 Task: Arrange a 45-minute design consultation for UX/UI improvement.
Action: Mouse moved to (89, 129)
Screenshot: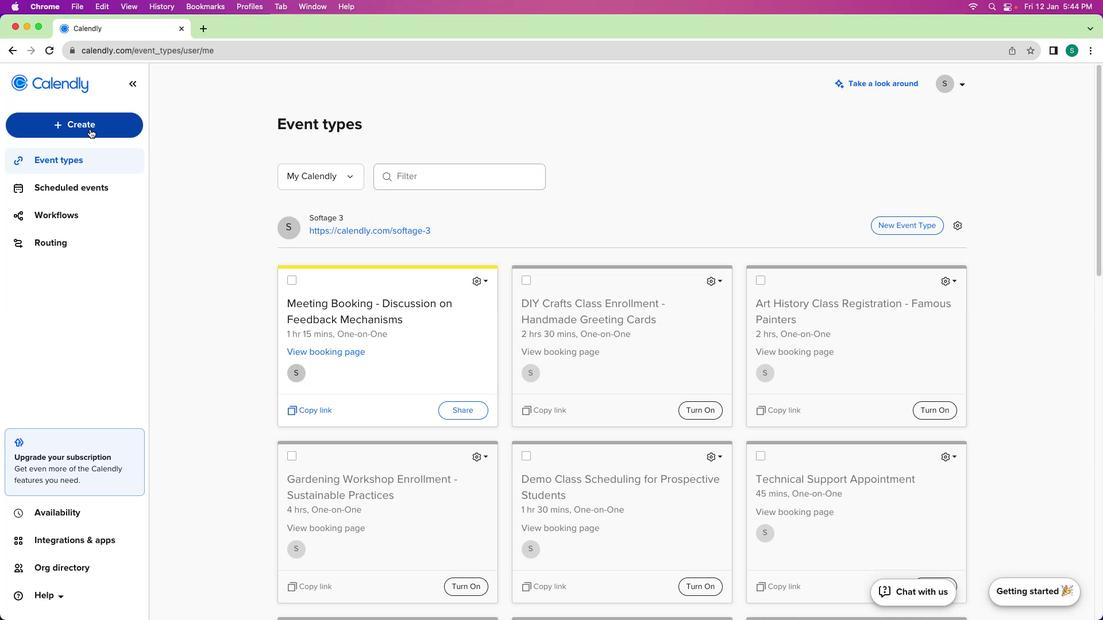 
Action: Mouse pressed left at (89, 129)
Screenshot: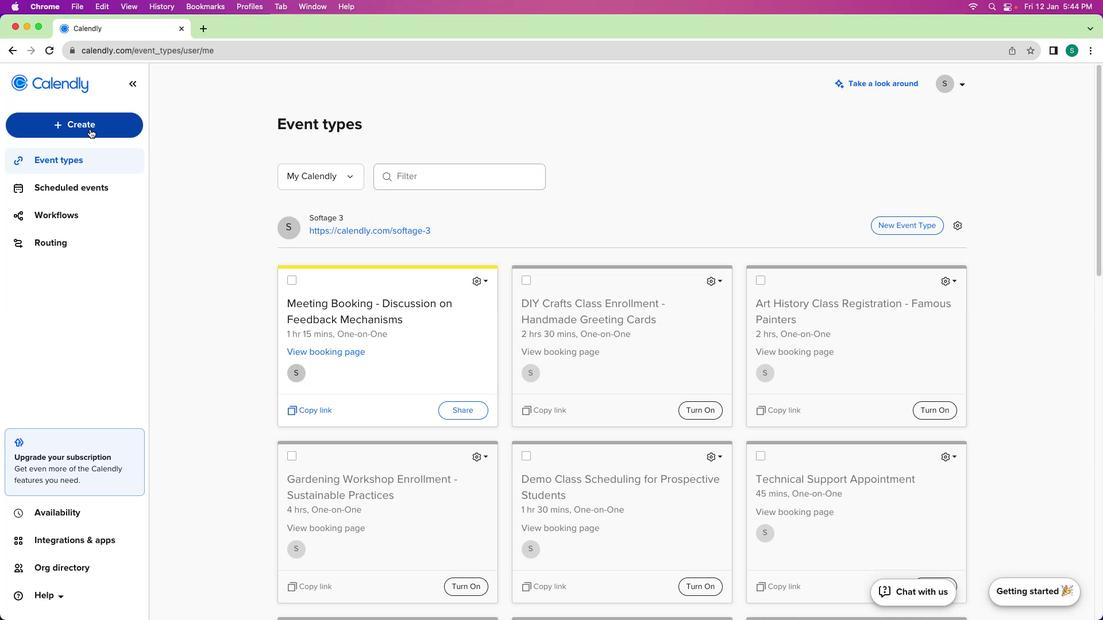 
Action: Mouse moved to (114, 164)
Screenshot: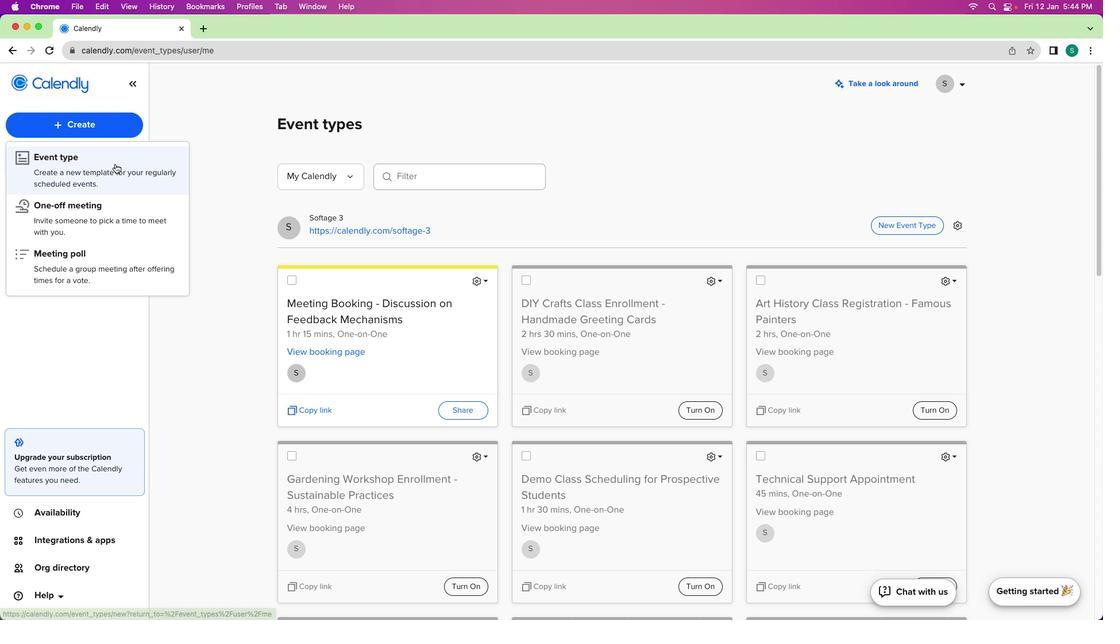 
Action: Mouse pressed left at (114, 164)
Screenshot: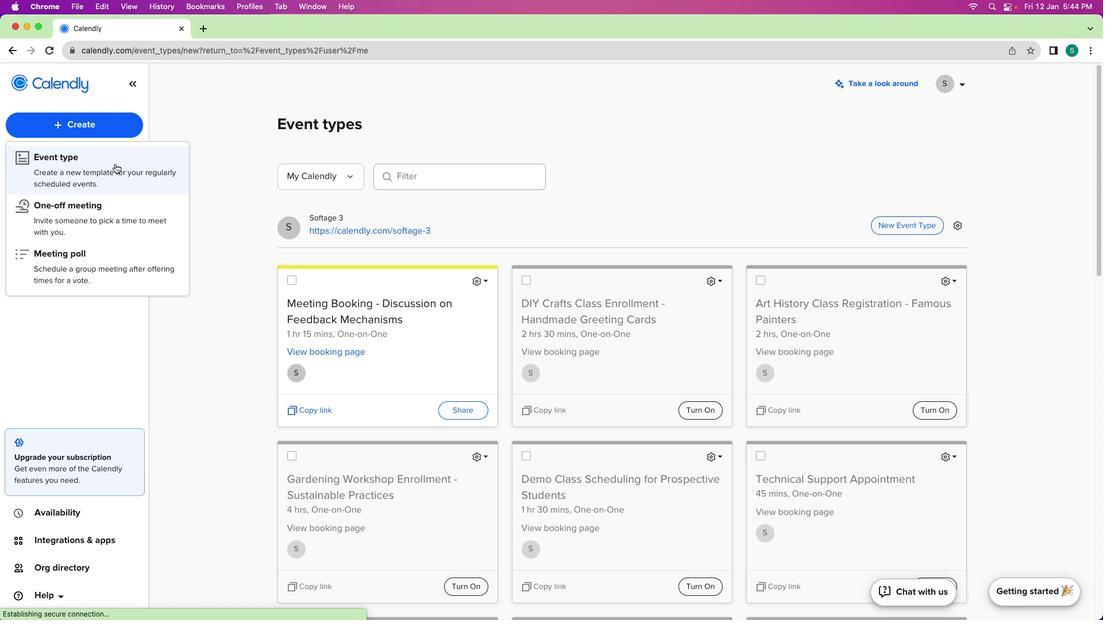 
Action: Mouse moved to (475, 240)
Screenshot: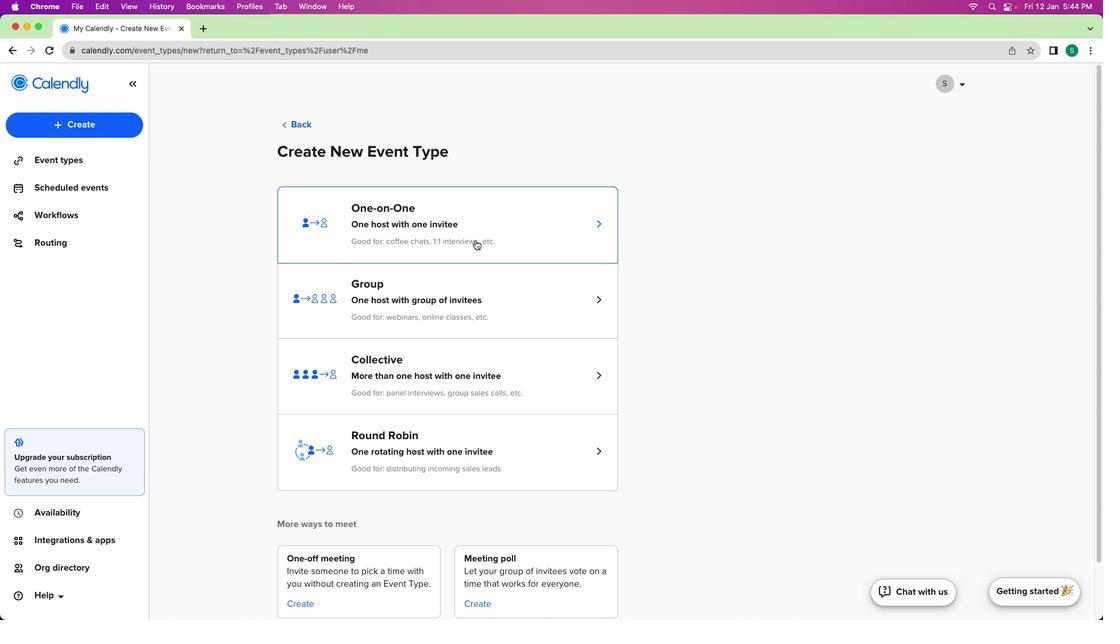 
Action: Mouse pressed left at (475, 240)
Screenshot: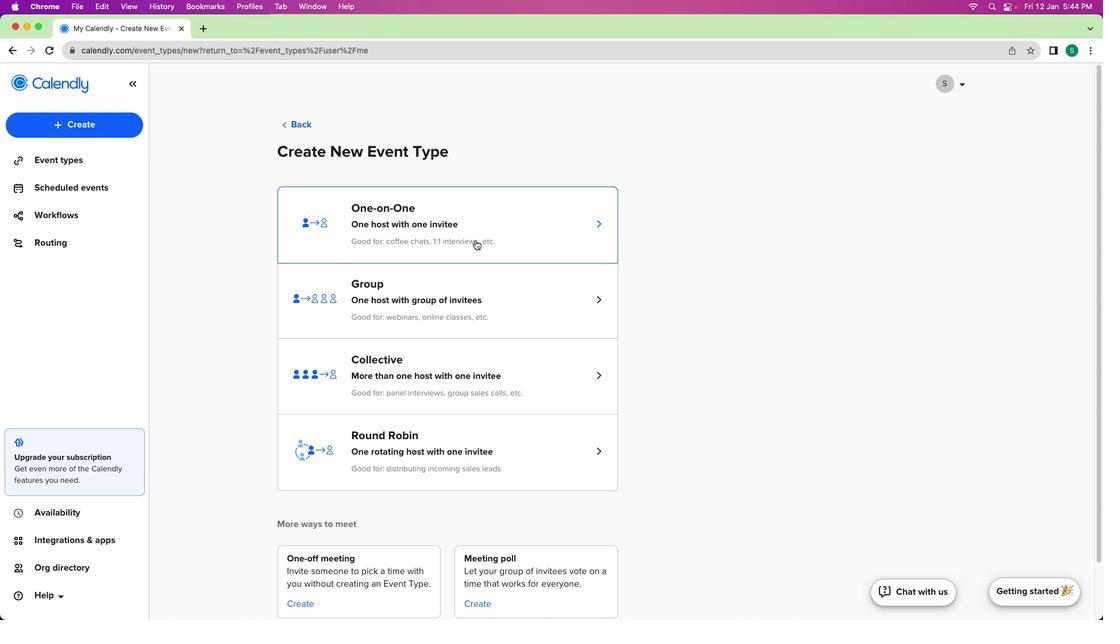 
Action: Mouse moved to (166, 183)
Screenshot: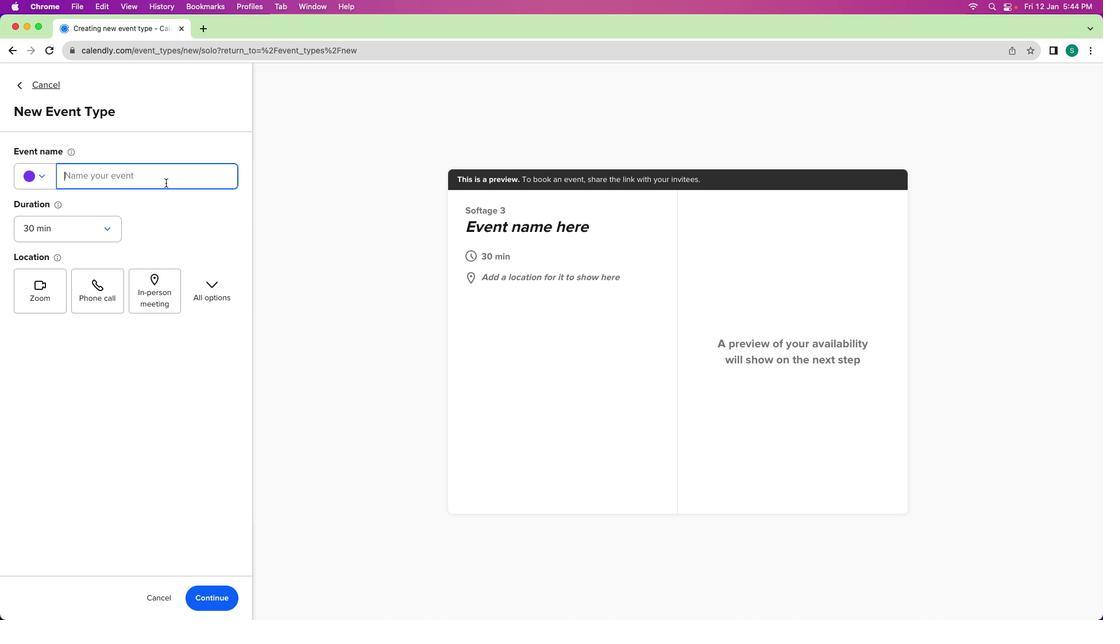 
Action: Mouse pressed left at (166, 183)
Screenshot: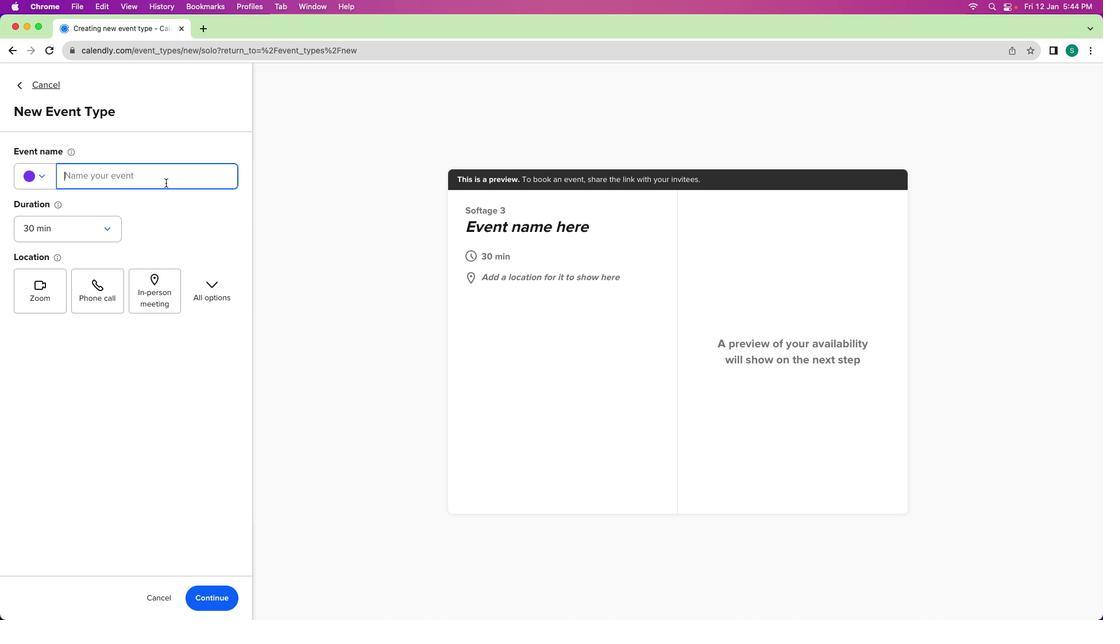 
Action: Mouse moved to (166, 184)
Screenshot: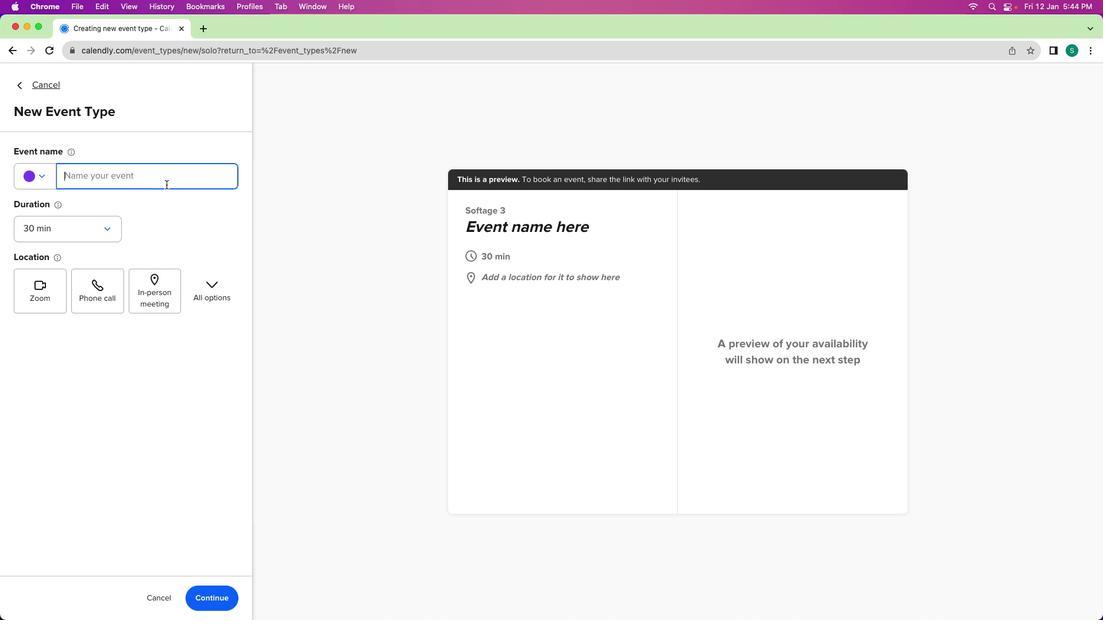 
Action: Key pressed Key.shift'U''x'Key.backspaceKey.shift'X''/'Key.shift'U'Key.shift'I'Key.spaceKey.shiftKey.shift'D''e''s''i''g''n'Key.spaceKey.shift'C''o''n''s''u''l''t''a''t''i''o''n'Key.spaceKey.shift'S''c''h''e''d''u''l''i''n''g'
Screenshot: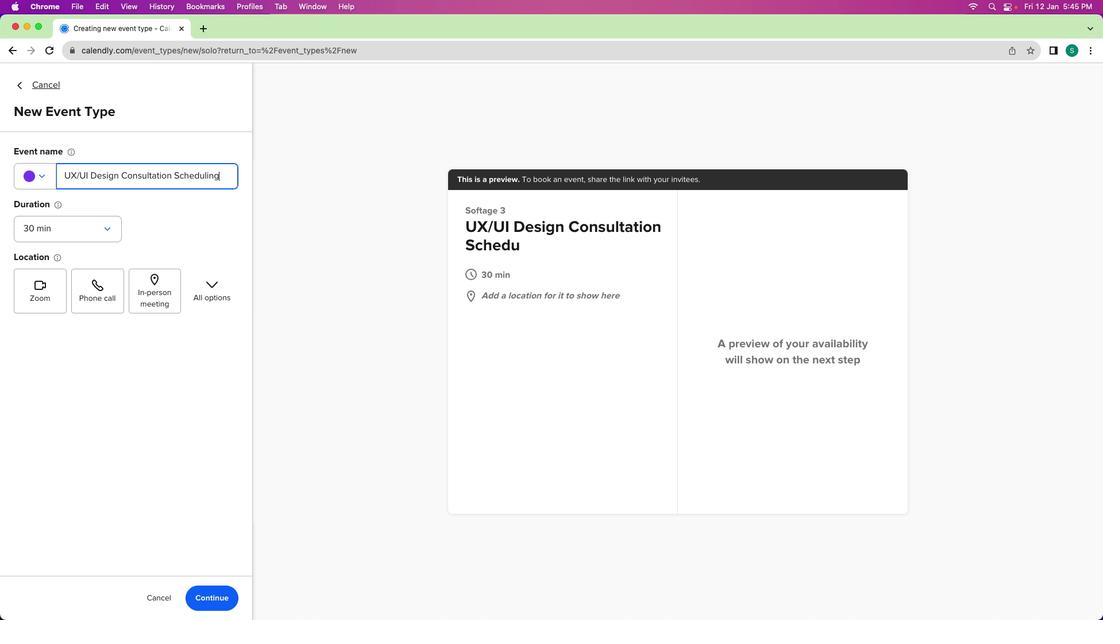 
Action: Mouse moved to (163, 186)
Screenshot: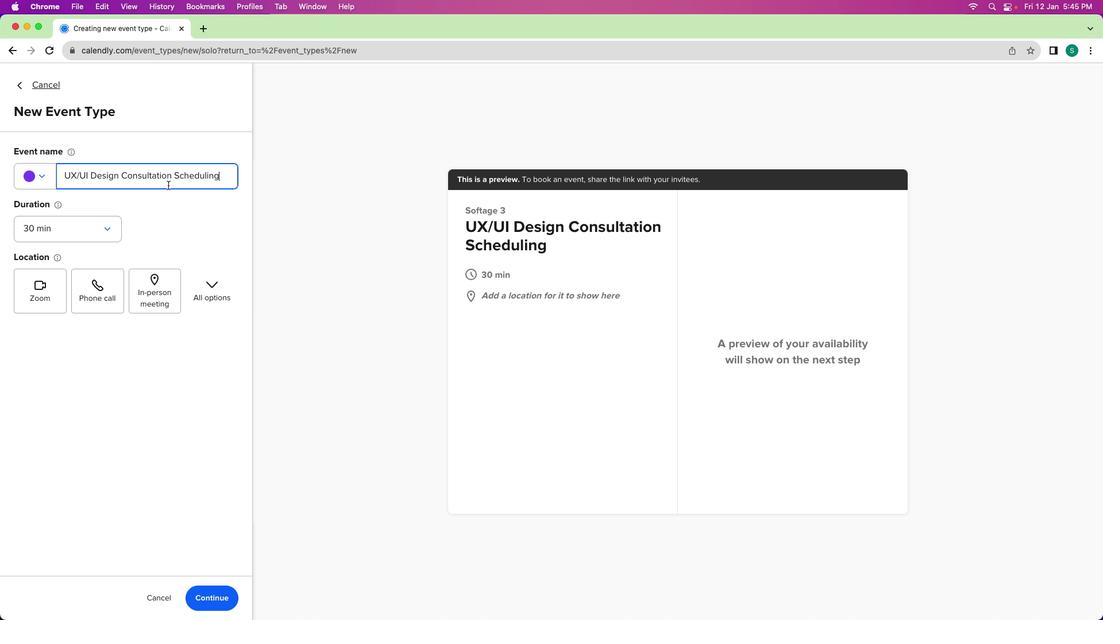 
Action: Mouse scrolled (163, 186) with delta (0, 0)
Screenshot: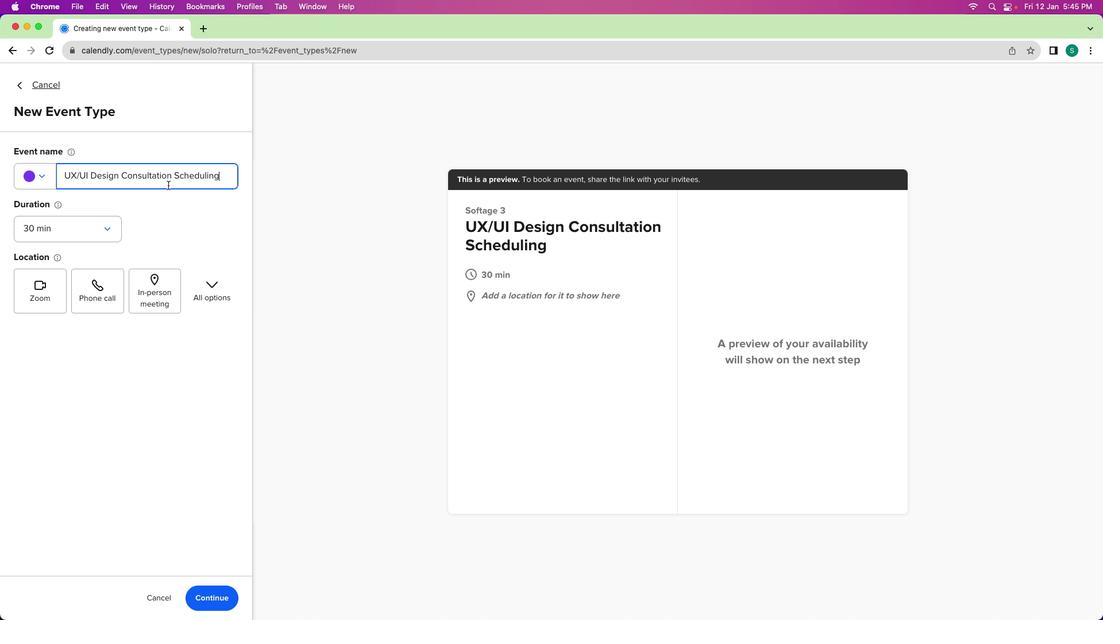 
Action: Mouse moved to (39, 177)
Screenshot: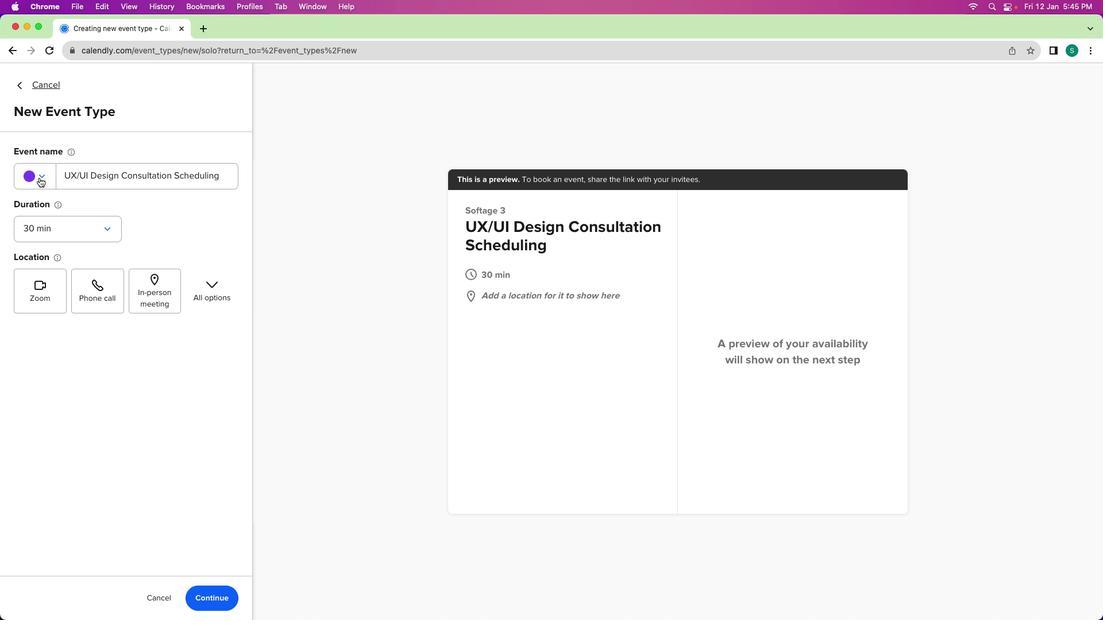 
Action: Mouse pressed left at (39, 177)
Screenshot: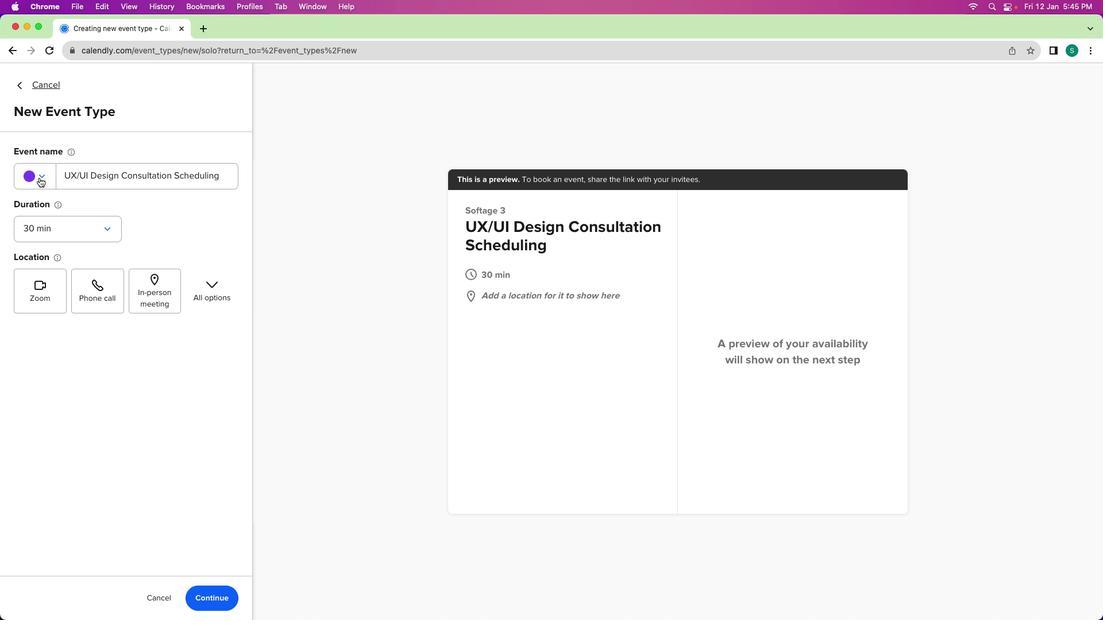 
Action: Mouse moved to (121, 255)
Screenshot: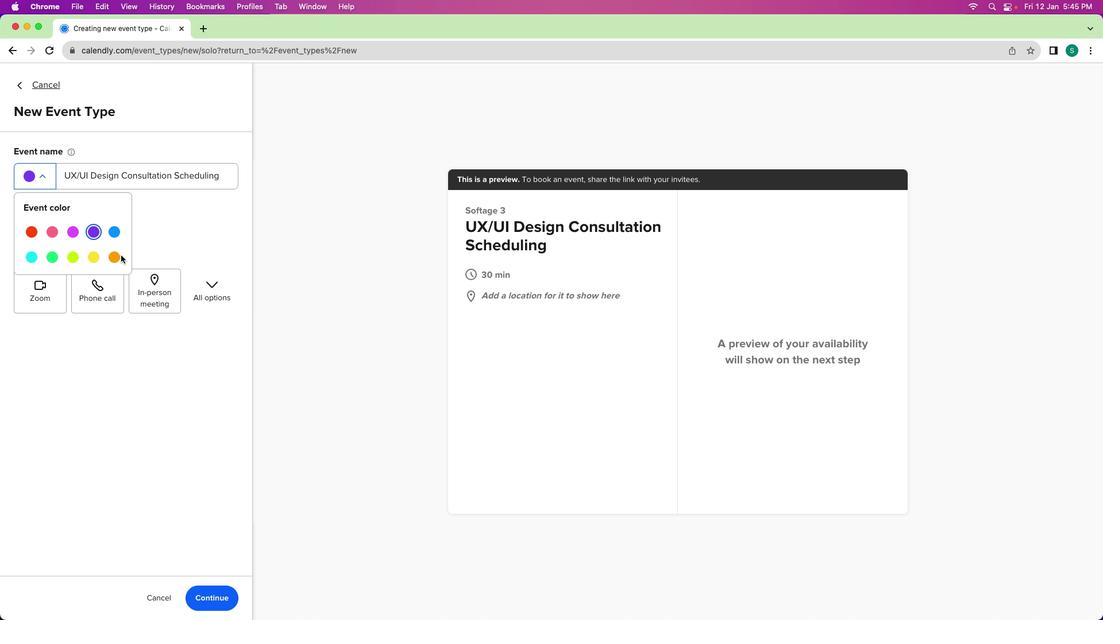 
Action: Mouse pressed left at (121, 255)
Screenshot: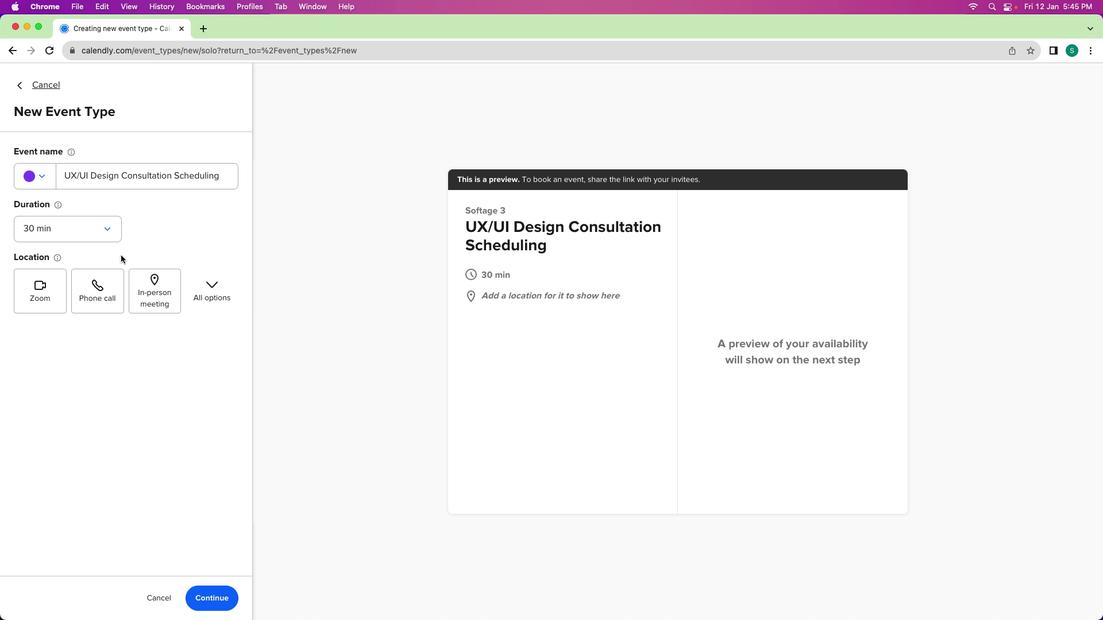 
Action: Mouse moved to (44, 172)
Screenshot: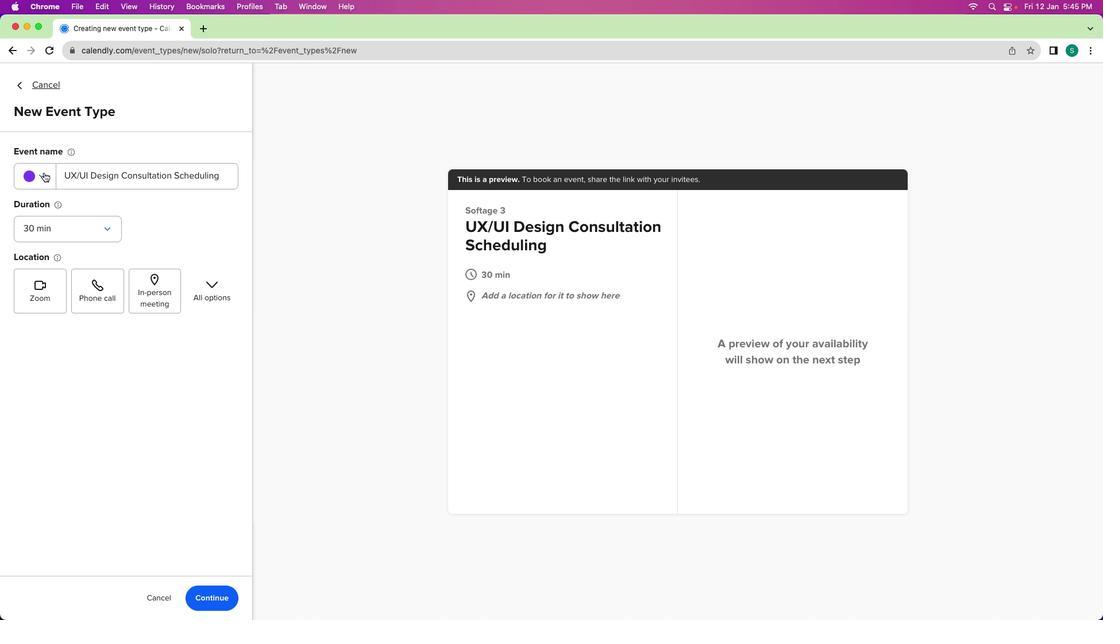 
Action: Mouse pressed left at (44, 172)
Screenshot: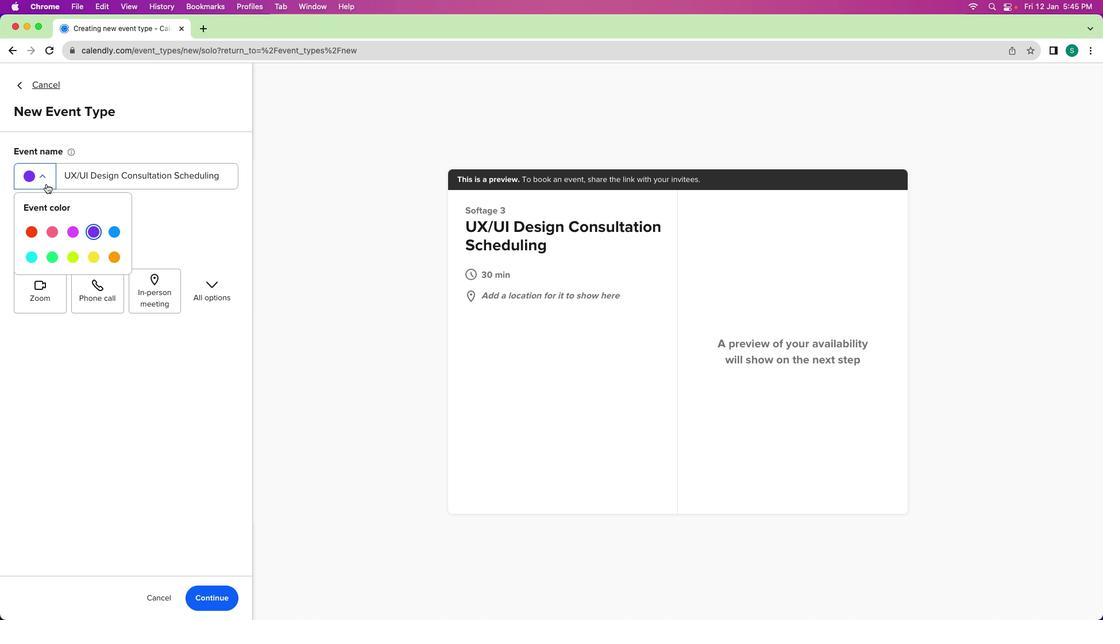 
Action: Mouse moved to (115, 252)
Screenshot: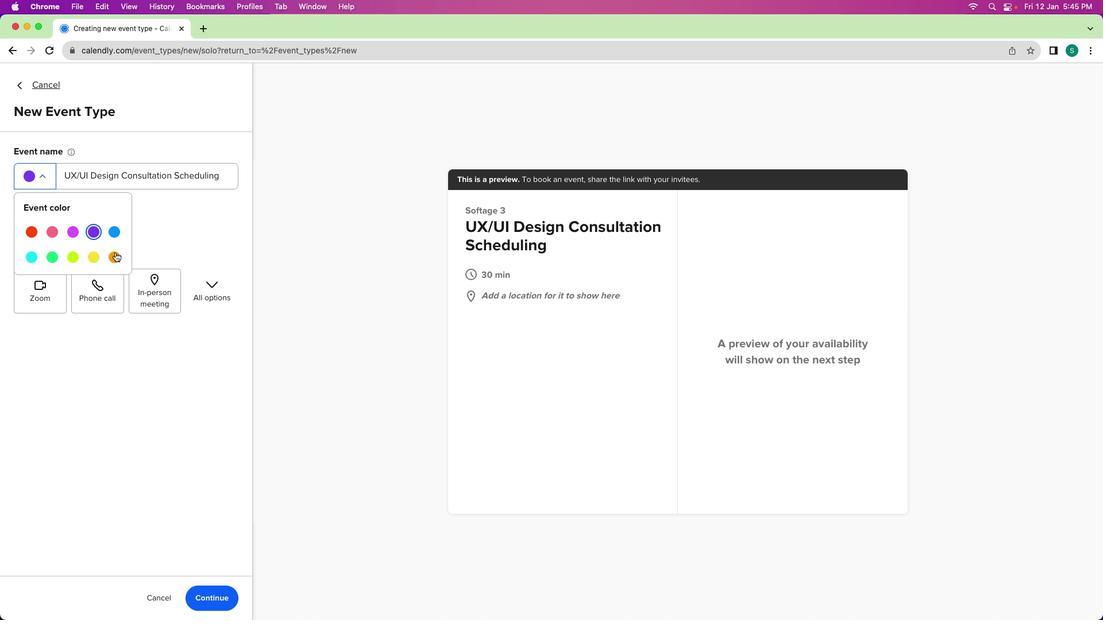 
Action: Mouse pressed left at (115, 252)
Screenshot: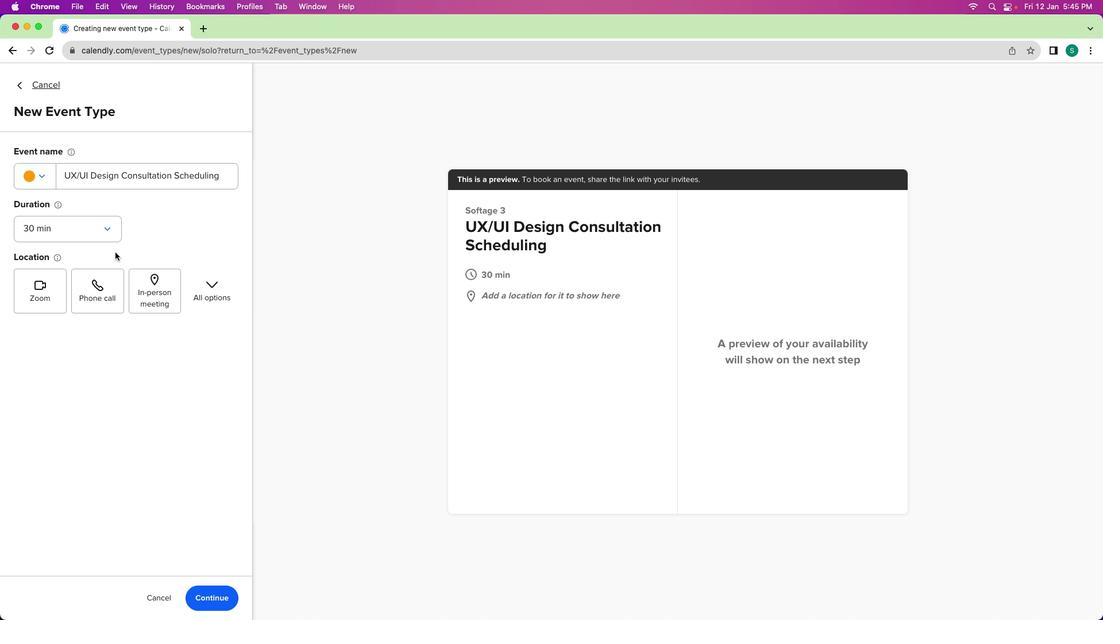 
Action: Mouse moved to (98, 230)
Screenshot: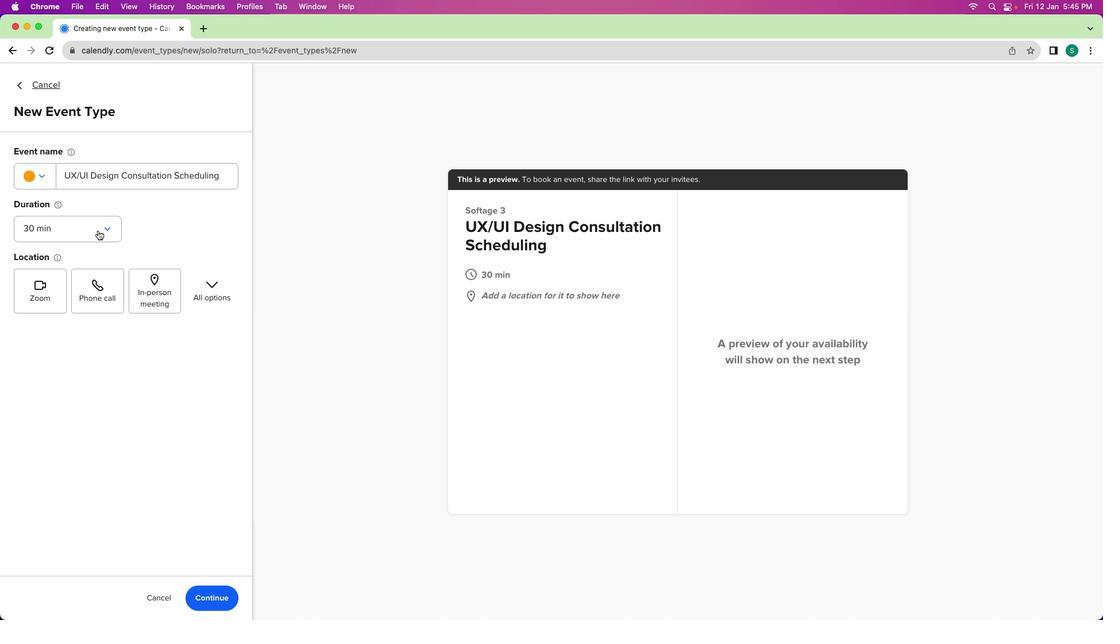 
Action: Mouse pressed left at (98, 230)
Screenshot: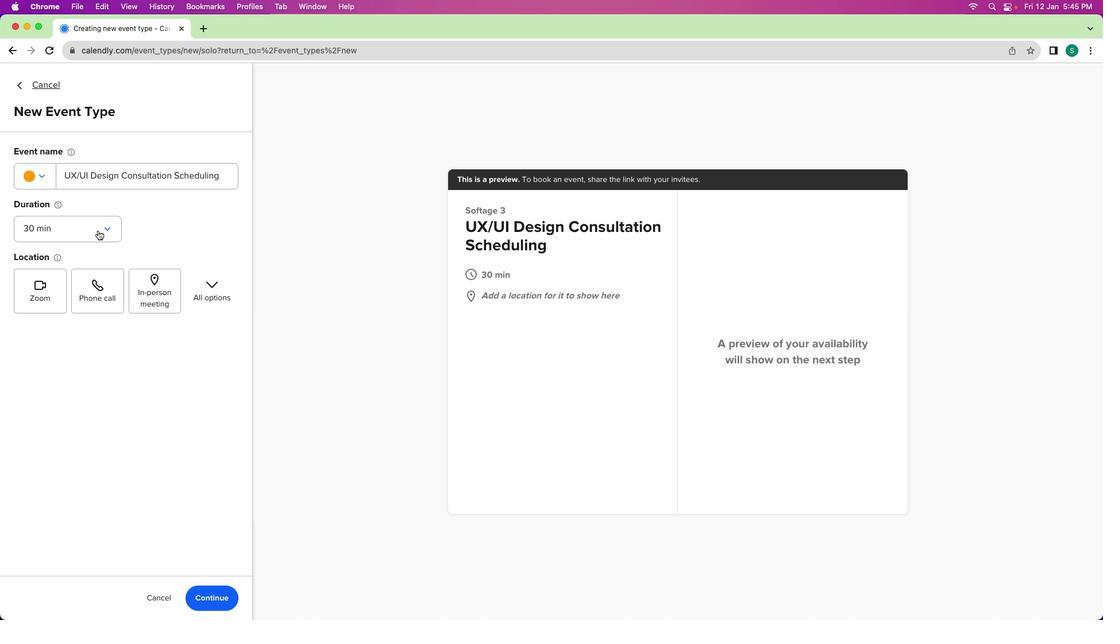 
Action: Mouse moved to (76, 297)
Screenshot: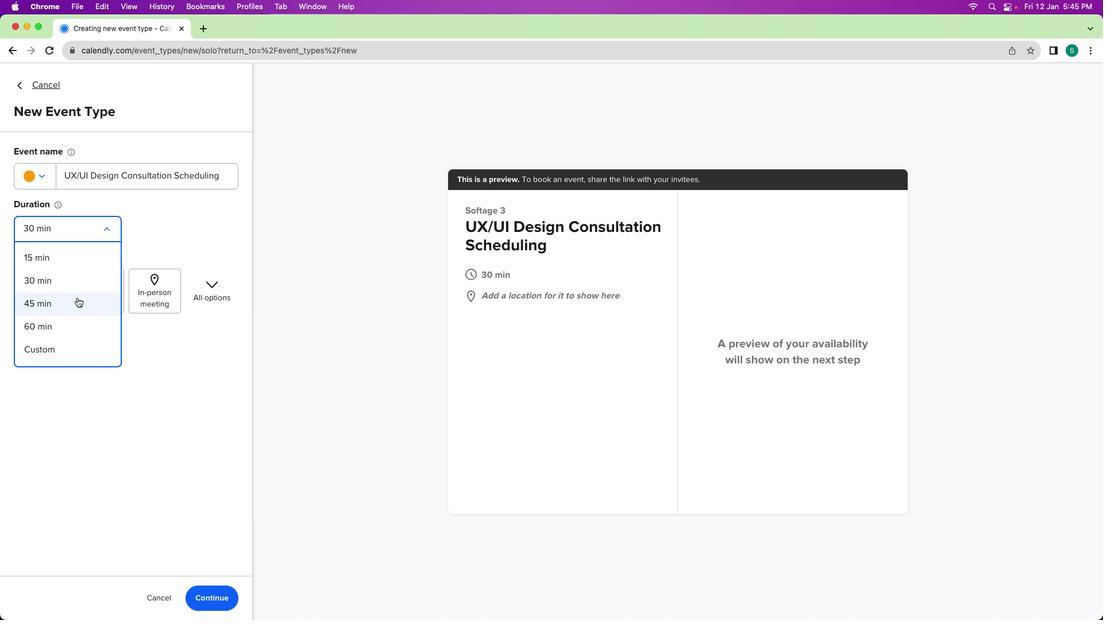 
Action: Mouse pressed left at (76, 297)
Screenshot: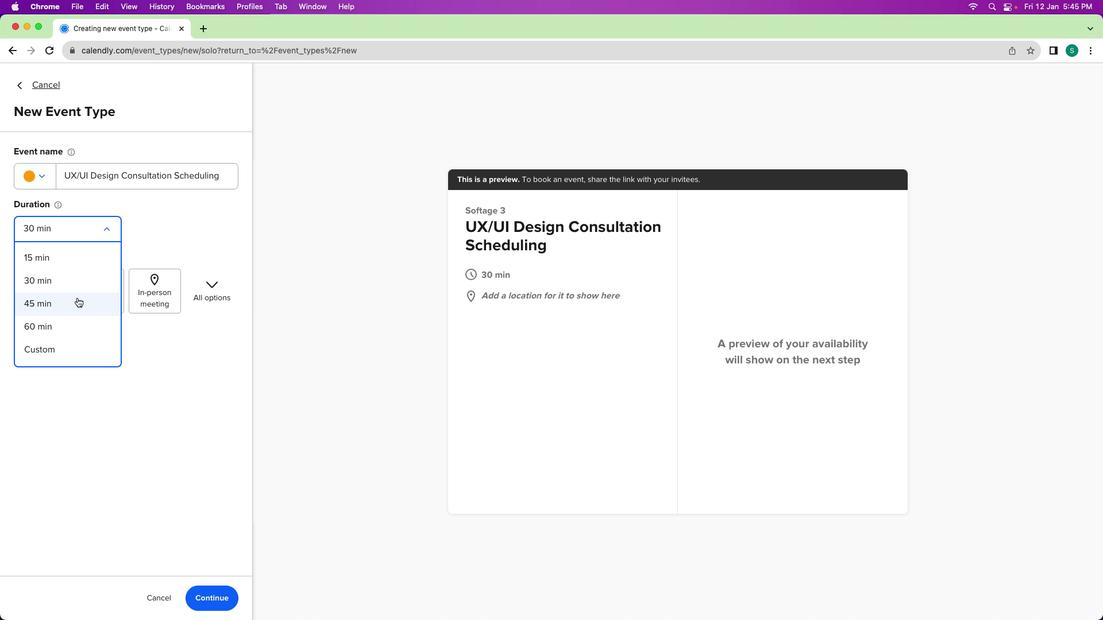 
Action: Mouse moved to (49, 292)
Screenshot: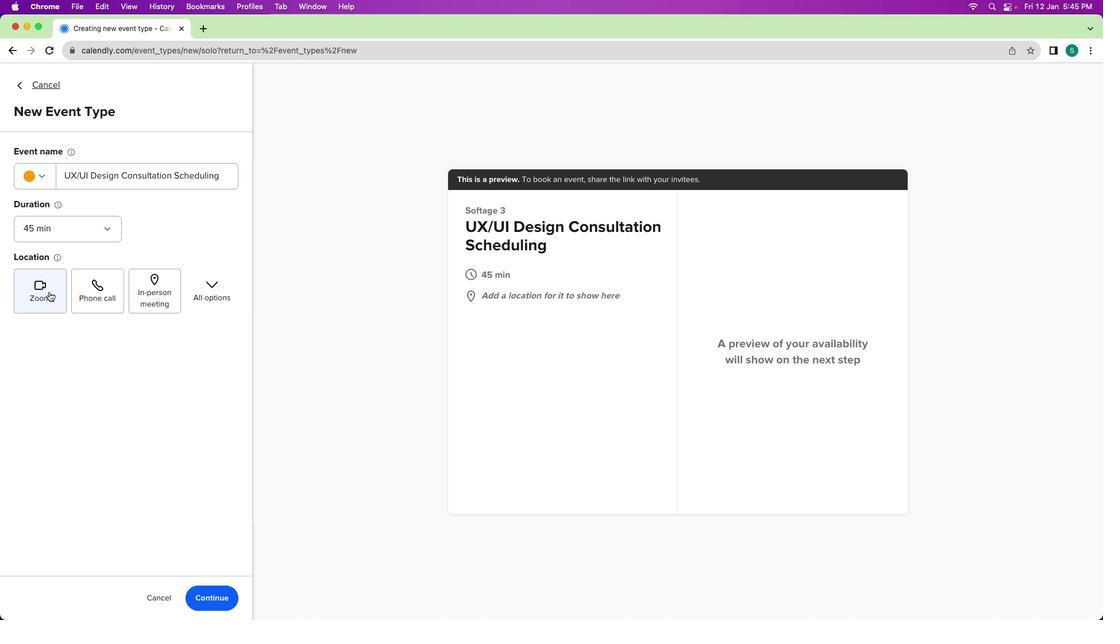 
Action: Mouse pressed left at (49, 292)
Screenshot: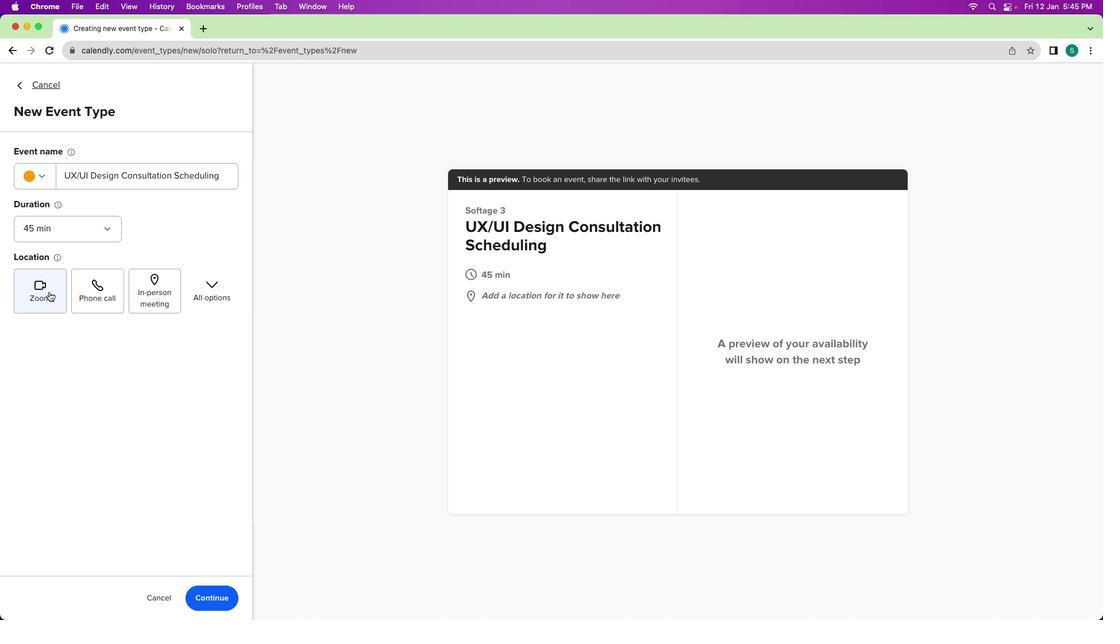 
Action: Mouse moved to (213, 594)
Screenshot: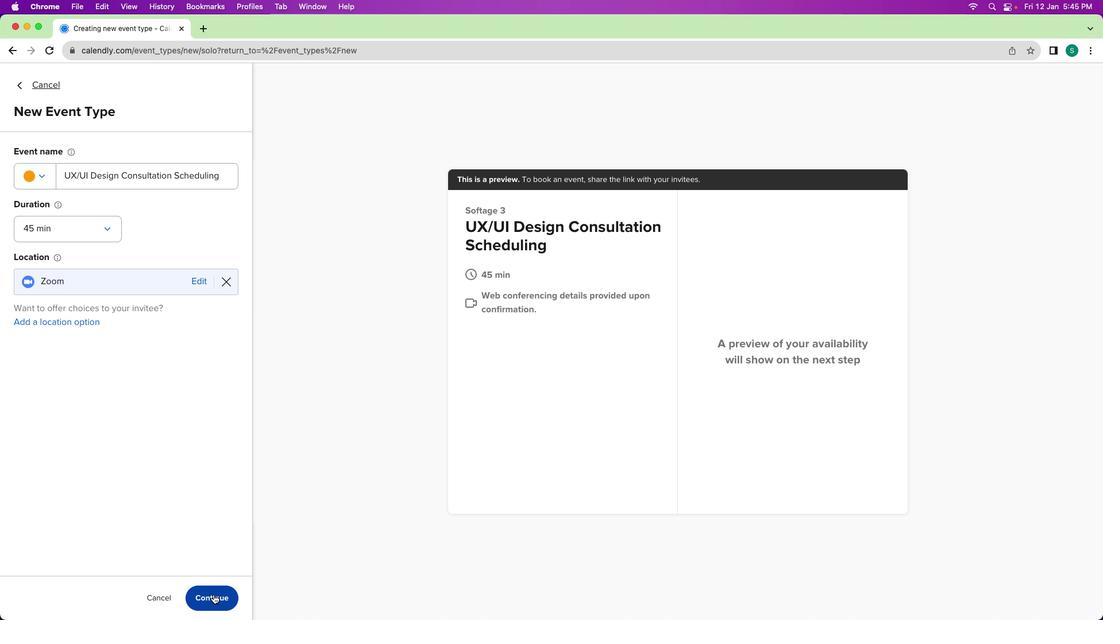 
Action: Mouse pressed left at (213, 594)
Screenshot: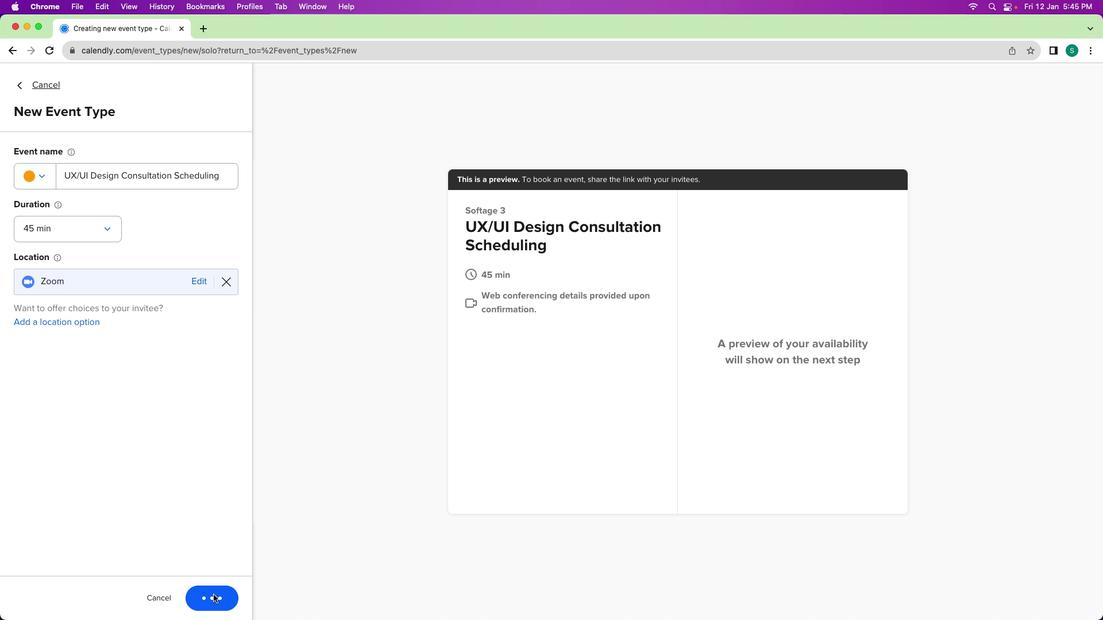
Action: Mouse moved to (146, 221)
Screenshot: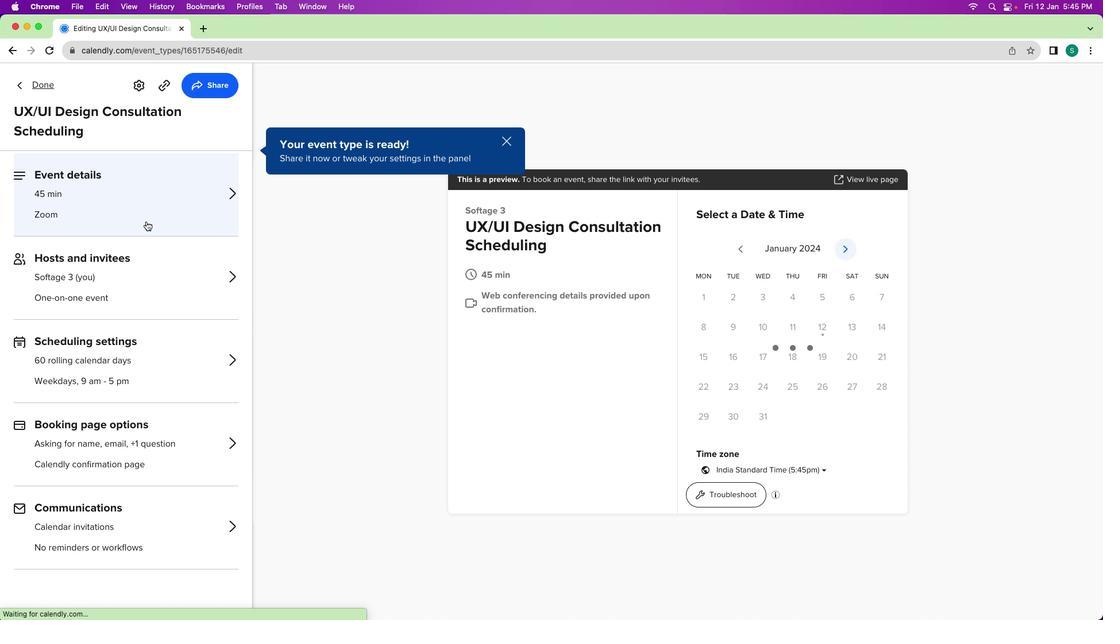 
Action: Mouse pressed left at (146, 221)
Screenshot: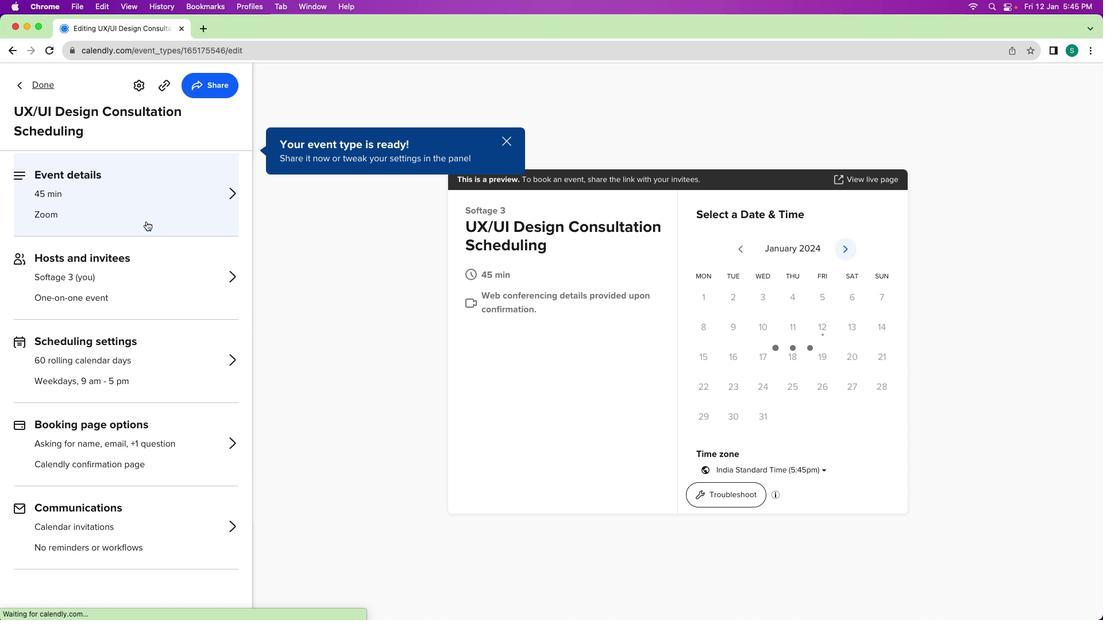 
Action: Mouse moved to (145, 387)
Screenshot: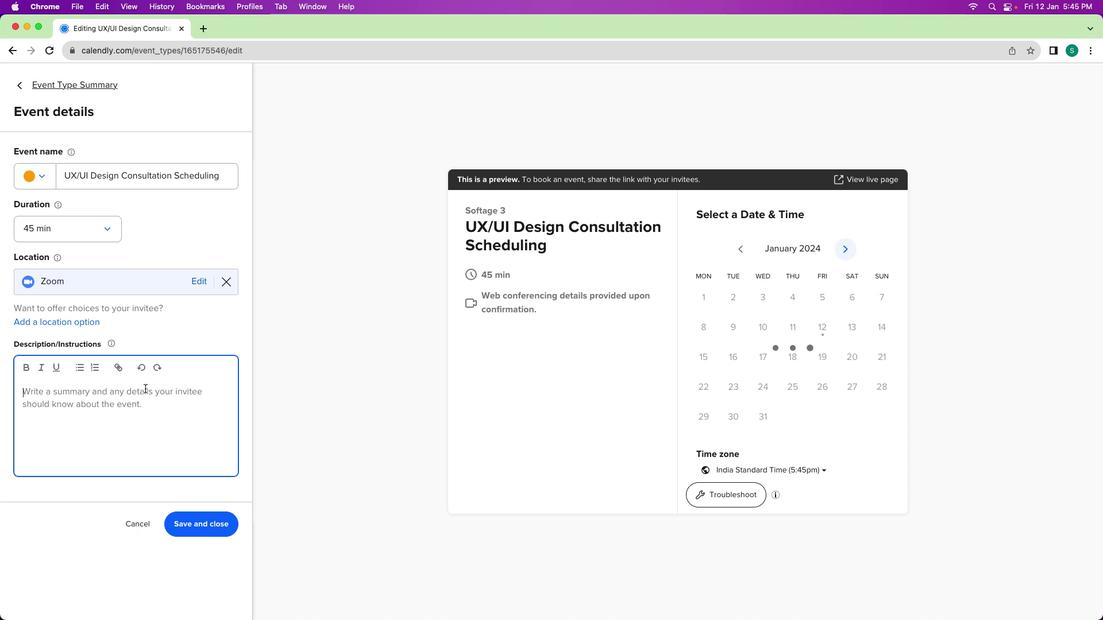 
Action: Mouse pressed left at (145, 387)
Screenshot: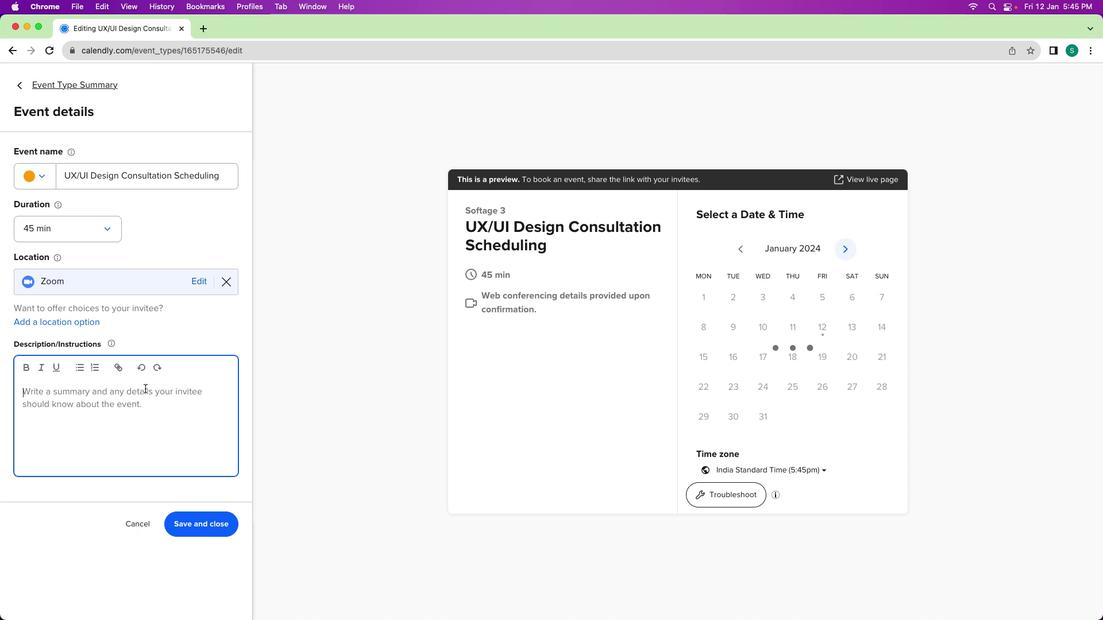 
Action: Mouse moved to (154, 414)
Screenshot: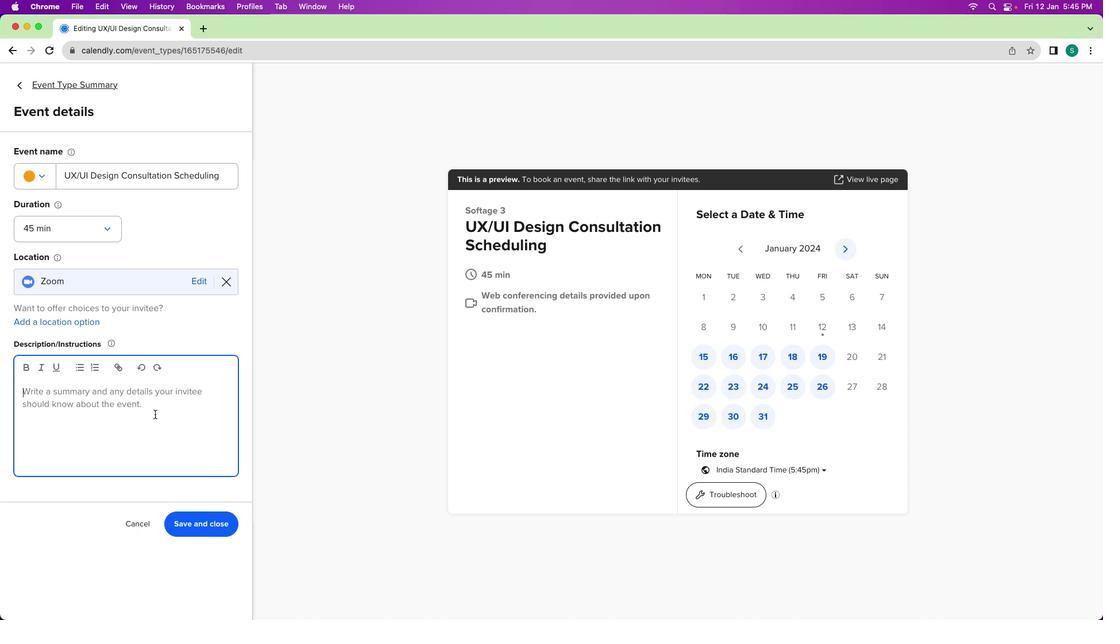 
Action: Key pressed Key.shift'H''i'Key.space't''e''a''m'','Key.enterKey.shift'I'"'"'v''e'Key.space's''c''h''e''d''u''l''e''d'Key.space'a'Key.space'4''5''-''m''i''n''u''t''e'Key.space'd''e''s''i''g''n'Key.space'c''o''n''s''u''l''t''a''t''i''o''n'Key.space't''o'Key.space'd''i''s''c''u''s''s'Key.space'p''o''t''e''n''t''i''a''l'Key.space'i''m''p''r''o''v''e''m''e''n''t''s'Key.space't''o'Key.space'o''u''r'Key.spaceKey.shift'U''X''/'Key.shift'U''I'Key.spaceKey.backspace'.'Key.spaceKey.shift'L''e''t'';''s'Key.backspaceKey.backspace"'"'s'Key.space'e''x''p''l''o''r''e'Key.space'i''n''n''o''v''a''t''i''v''e'Key.space'i''d''e''a''s'Key.space'a''d'Key.backspace'n''d'Key.space's''t''r''a''t''e''g''i''e''s'Key.space'f''o''r'Key.space'e''n''h''a''n'Key.backspace'n''c''i''n''g'Key.space't''h''e'Key.space'u''s''e''r'Key.space'e''x''o'Key.backspace'p''e''r''i''e''n''c''e''s'Key.backspace'.'Key.enterKey.shift'L''o''o''k''i''n''g'Key.space'f''o''r''w''a''r''d'Key.space't''o'Key.space'a'Key.space'p''r''o''d''u''c''t''i''v''e'Key.space'd''e''s''i''h'Key.backspace'g''n'Key.space'c''o''n''s''u''l''t''a''t''i''o''n'Key.shift_r'!'Key.enterKey.enterKey.shift'b''b''e''s''t'Key.spaceKey.leftKey.leftKey.leftKey.leftKey.backspaceKey.backspaceKey.shift'B'Key.down'r''e''g''a''r''d''s'','Key.enterKey.shift'S''o''f''t'Key.shift'A''g''e'
Screenshot: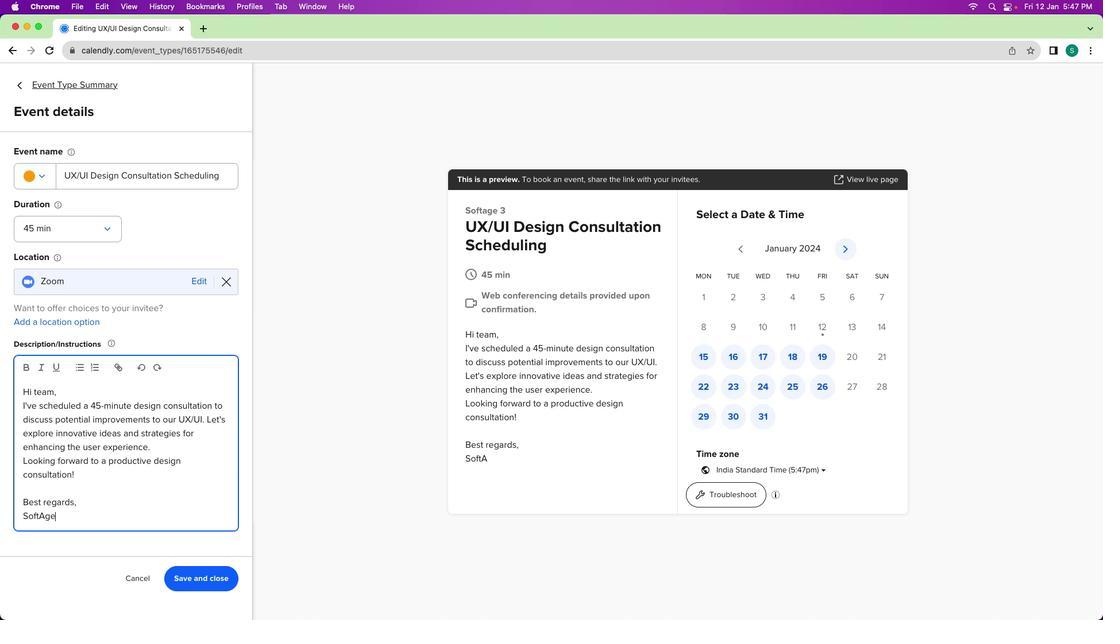 
Action: Mouse moved to (176, 579)
Screenshot: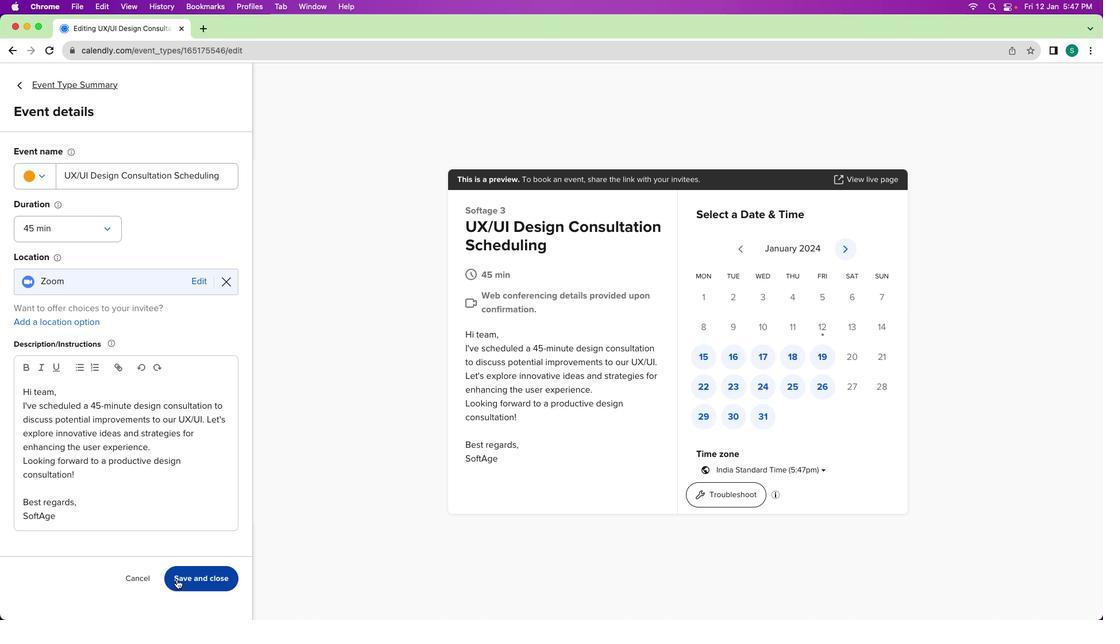 
Action: Mouse pressed left at (176, 579)
Screenshot: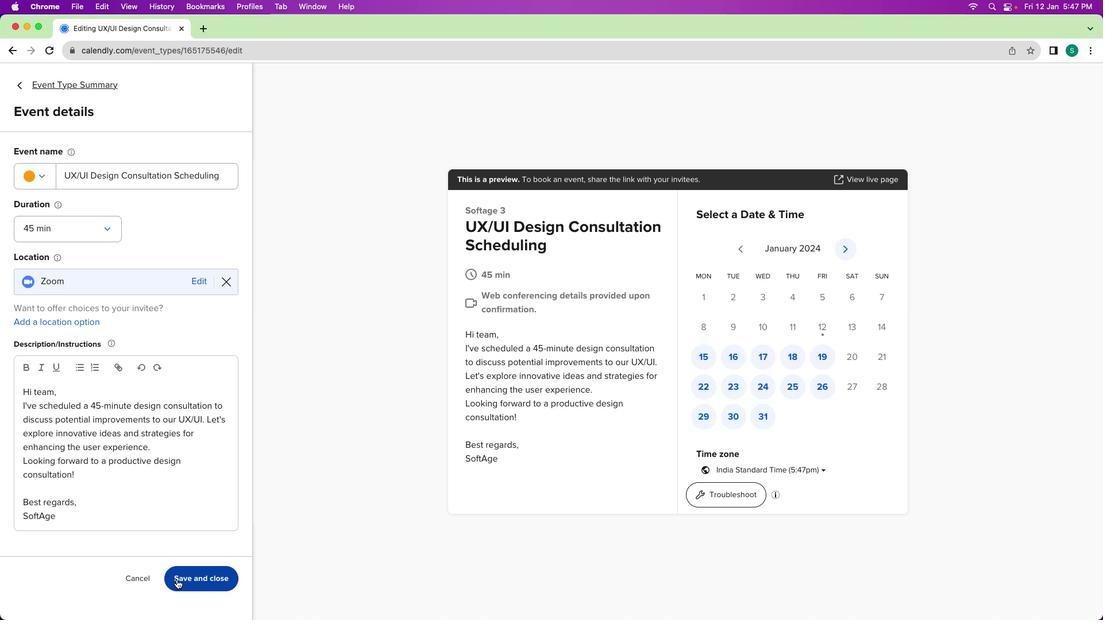 
Action: Mouse moved to (106, 354)
Screenshot: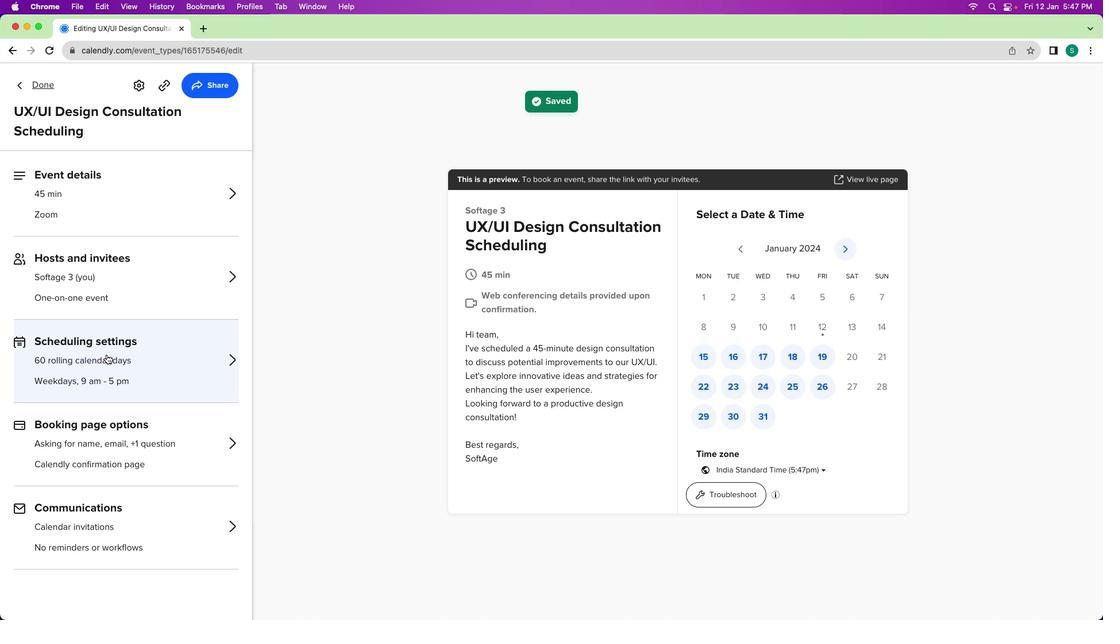 
Action: Mouse pressed left at (106, 354)
Screenshot: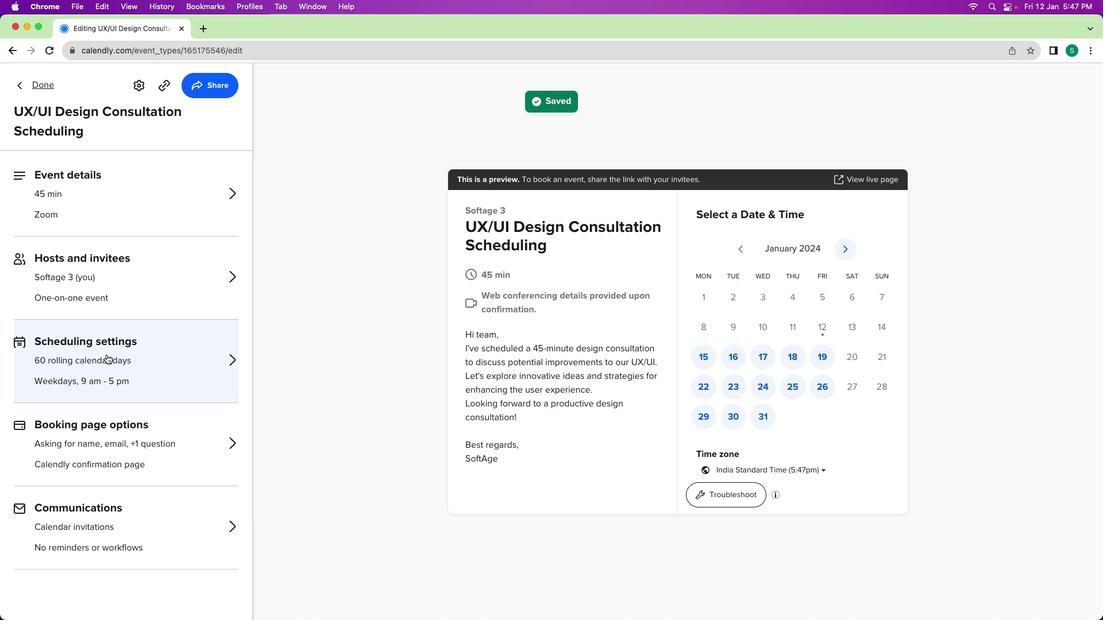 
Action: Mouse moved to (209, 430)
Screenshot: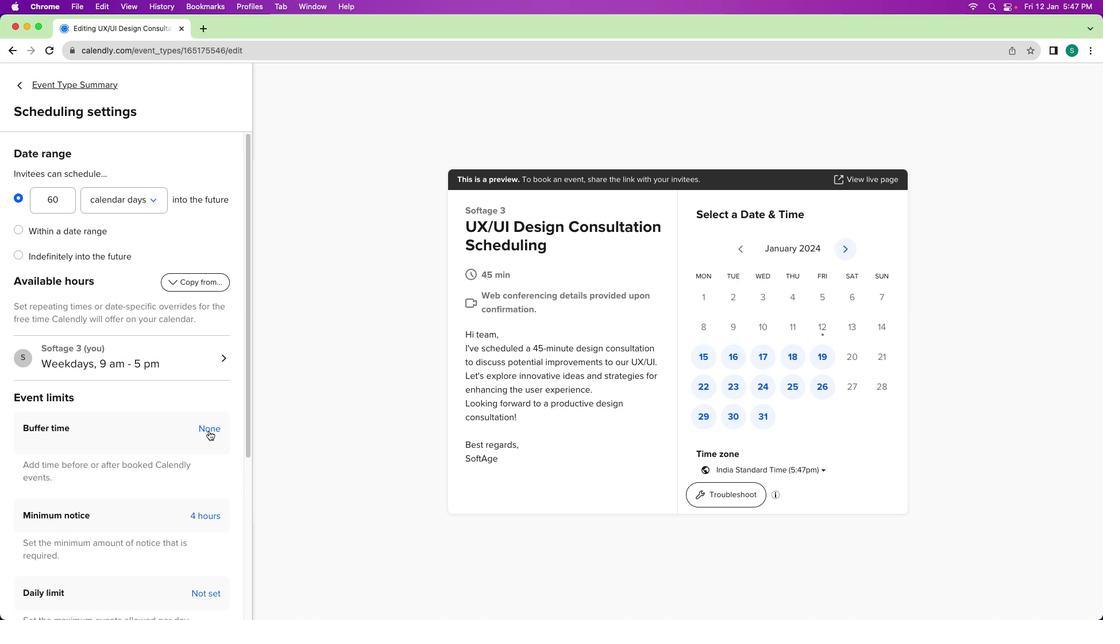 
Action: Mouse pressed left at (209, 430)
Screenshot: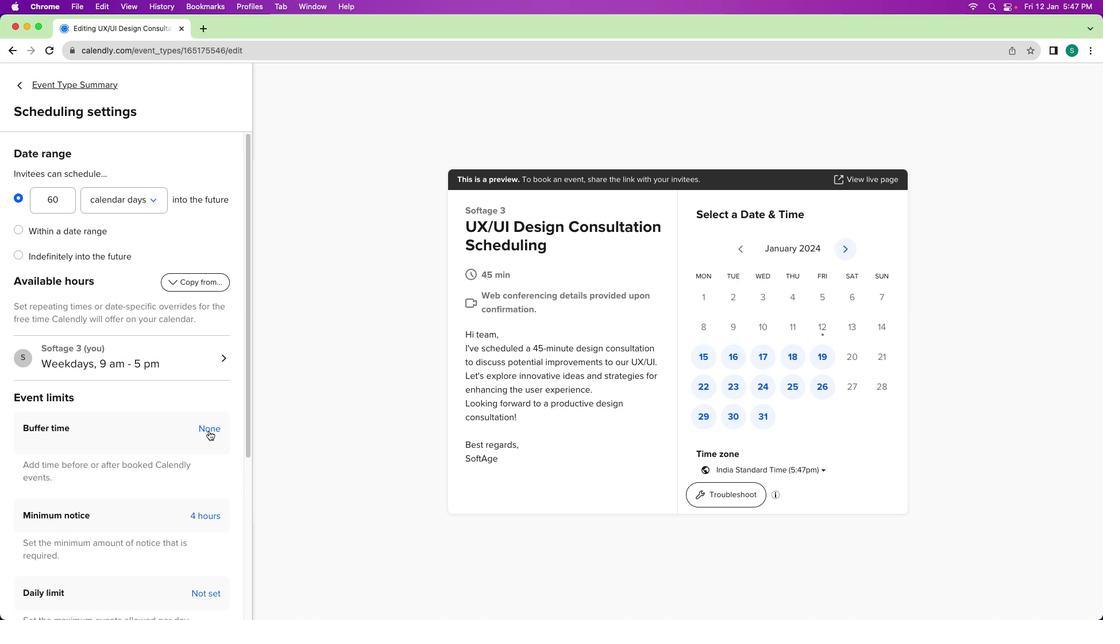 
Action: Mouse moved to (153, 457)
Screenshot: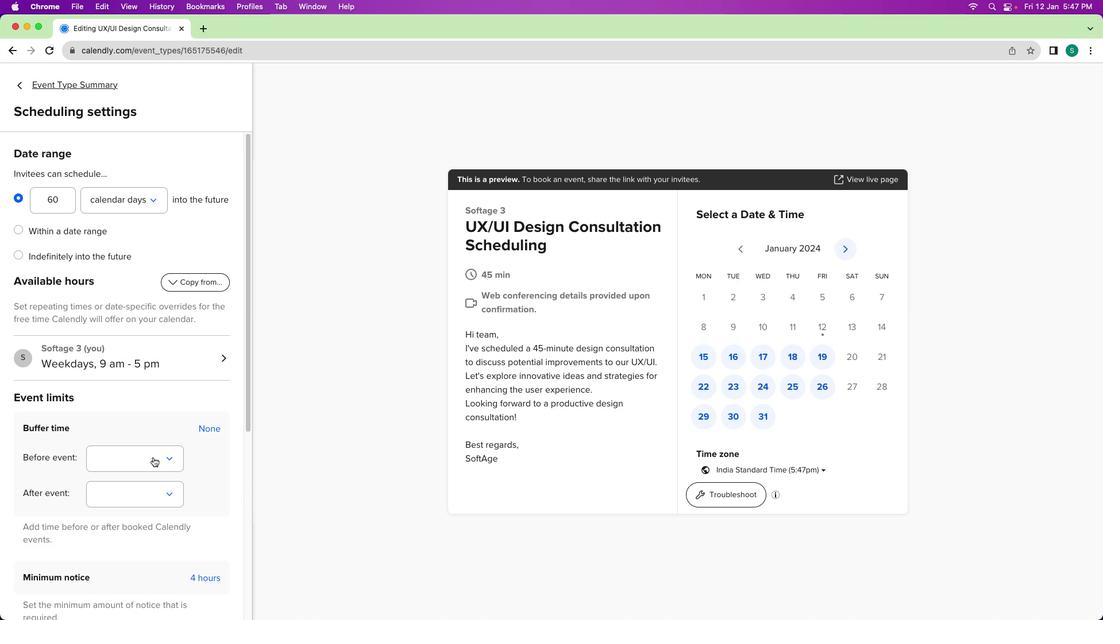 
Action: Mouse pressed left at (153, 457)
Screenshot: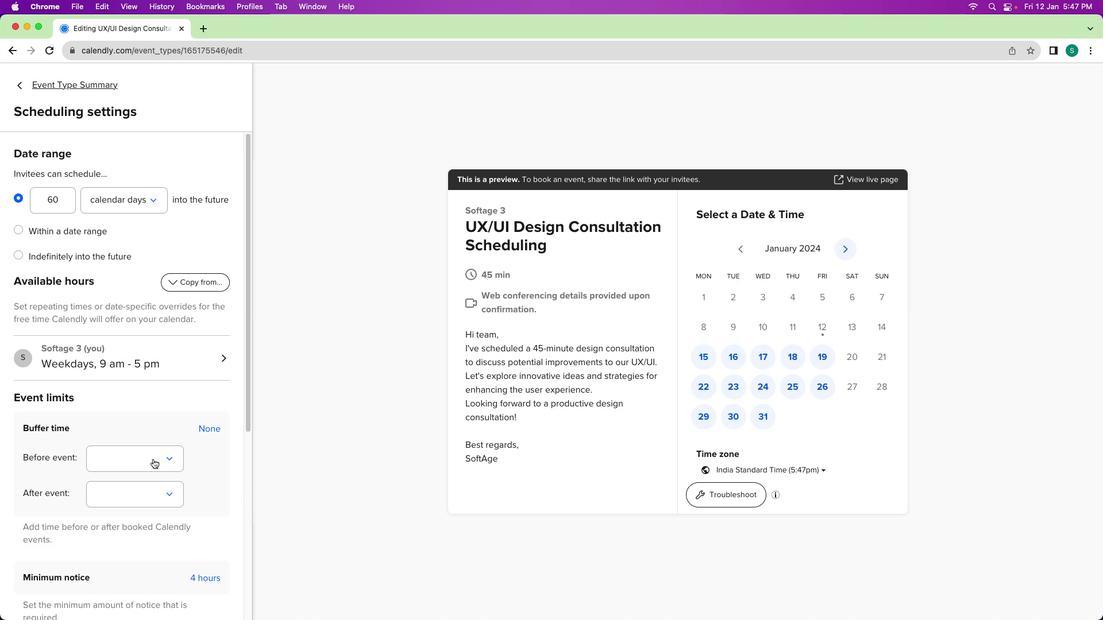 
Action: Mouse moved to (141, 561)
Screenshot: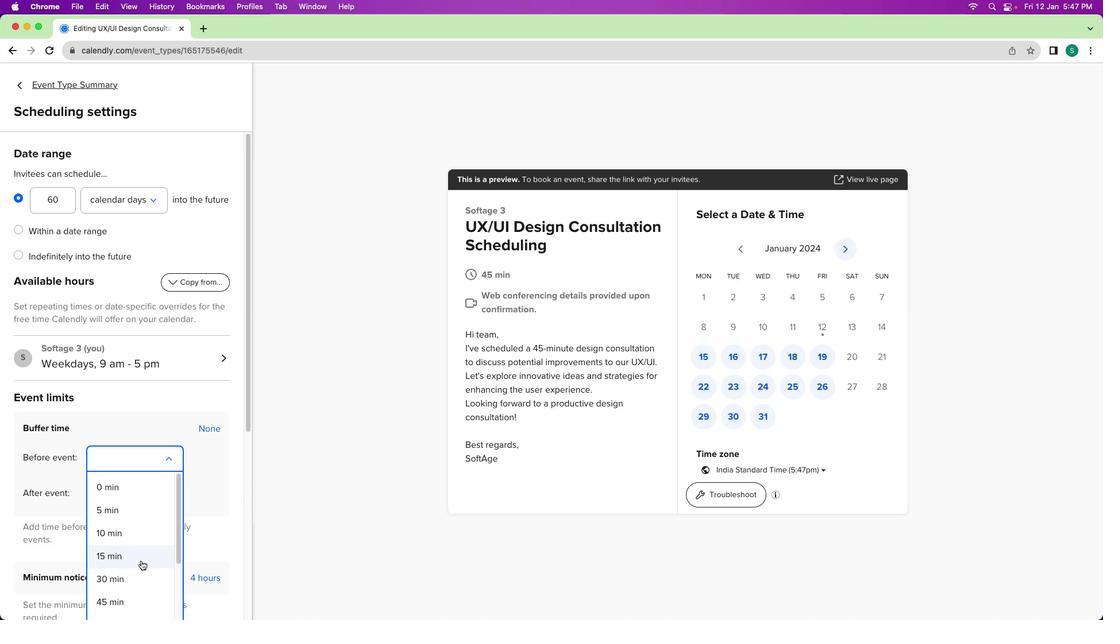 
Action: Mouse pressed left at (141, 561)
Screenshot: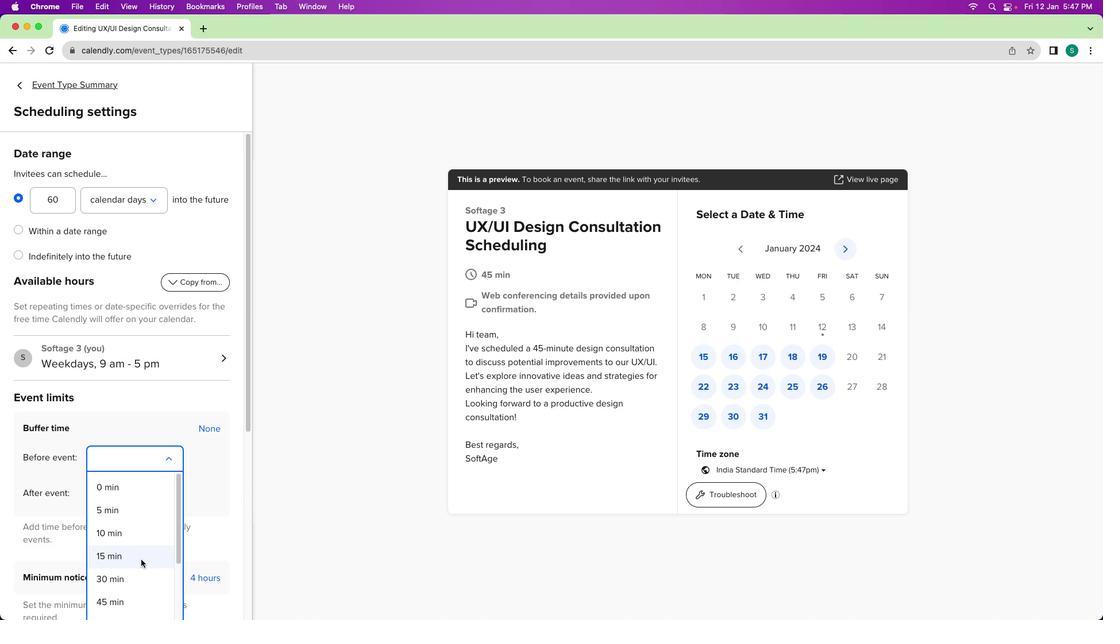 
Action: Mouse moved to (168, 497)
Screenshot: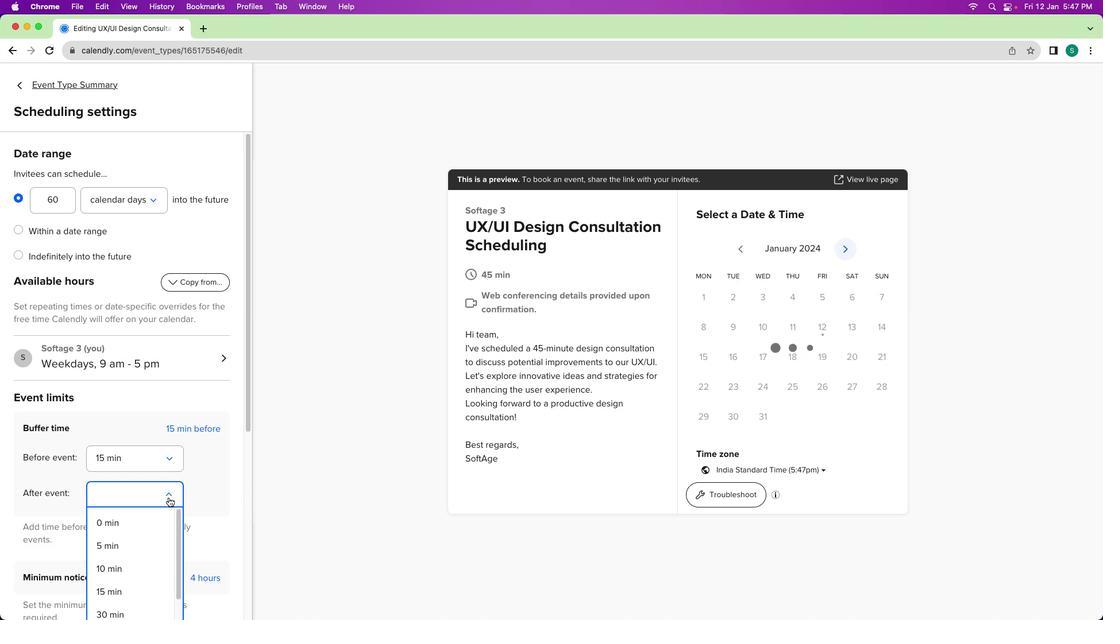 
Action: Mouse pressed left at (168, 497)
Screenshot: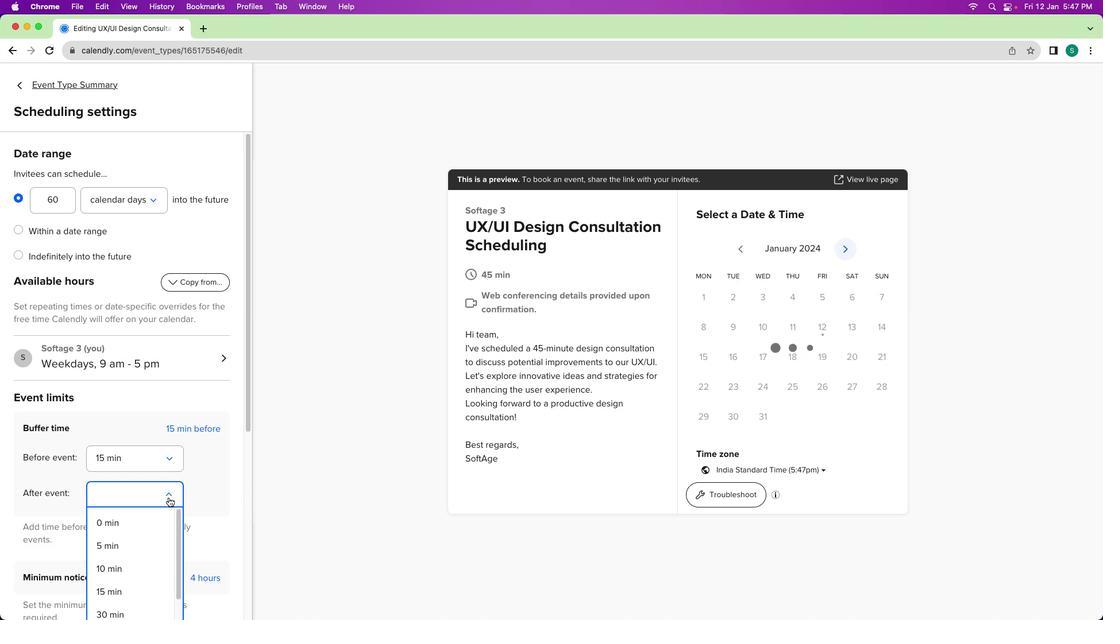 
Action: Mouse moved to (105, 551)
Screenshot: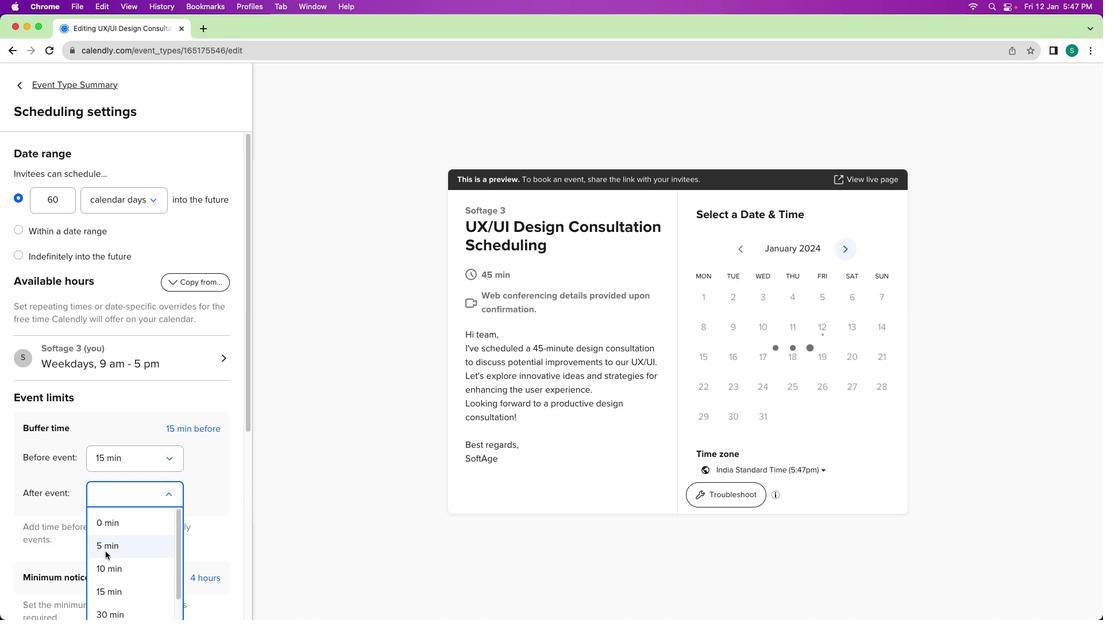 
Action: Mouse pressed left at (105, 551)
Screenshot: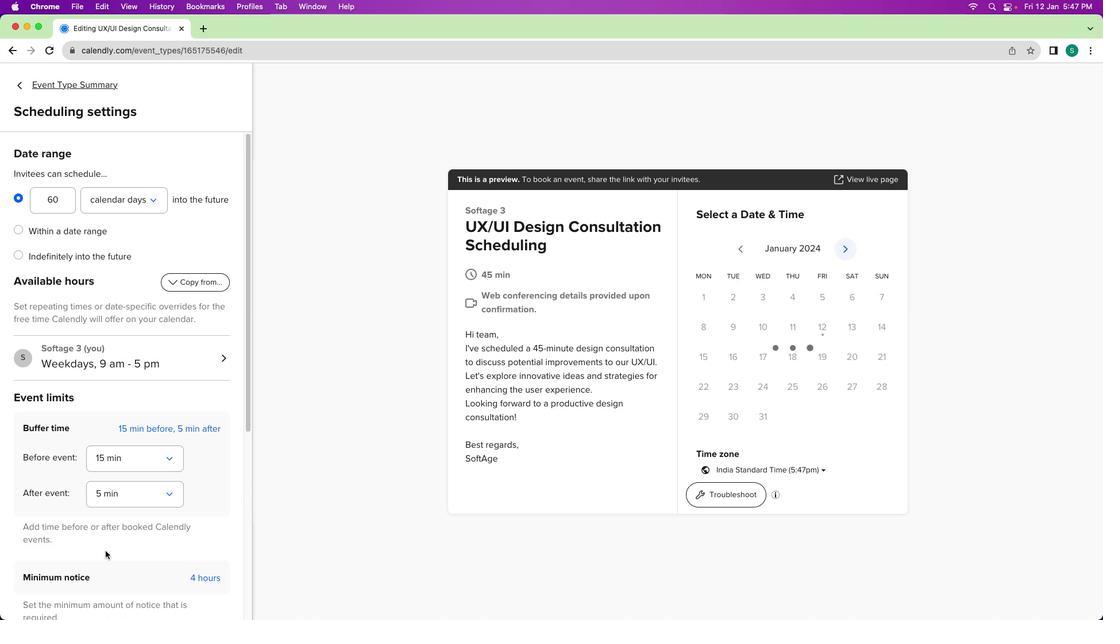 
Action: Mouse moved to (105, 550)
Screenshot: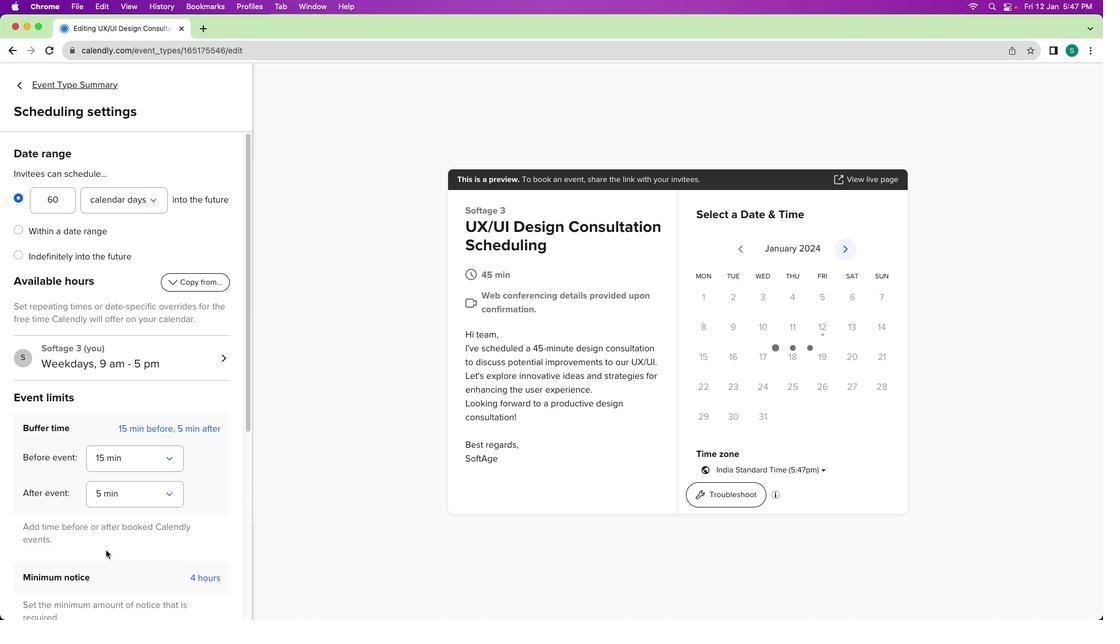
Action: Mouse scrolled (105, 550) with delta (0, 0)
Screenshot: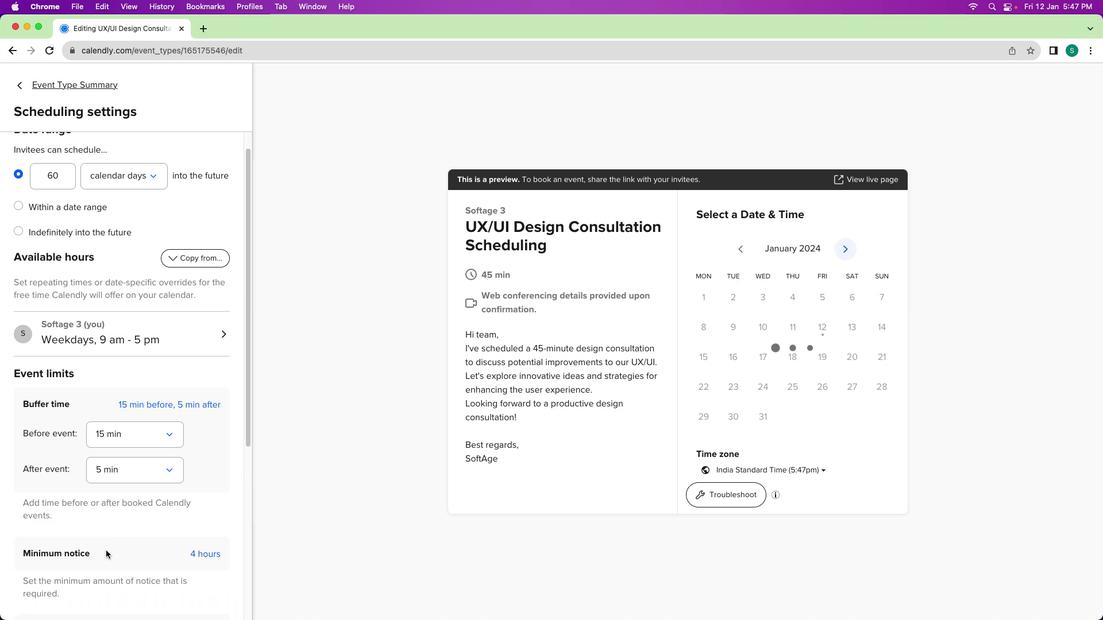 
Action: Mouse scrolled (105, 550) with delta (0, 0)
Screenshot: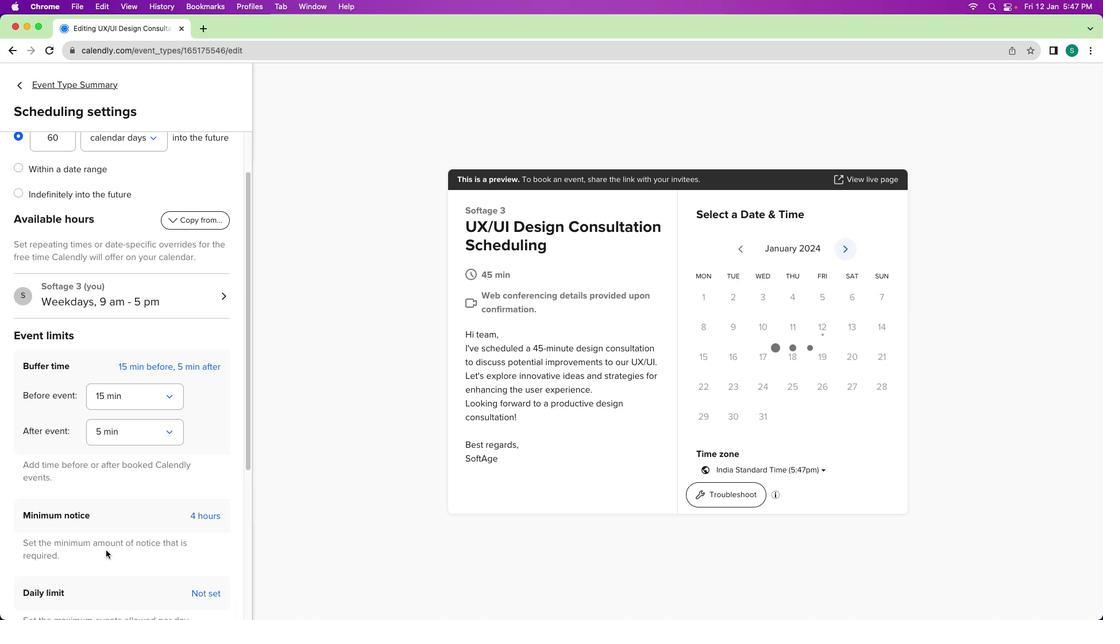 
Action: Mouse scrolled (105, 550) with delta (0, -1)
Screenshot: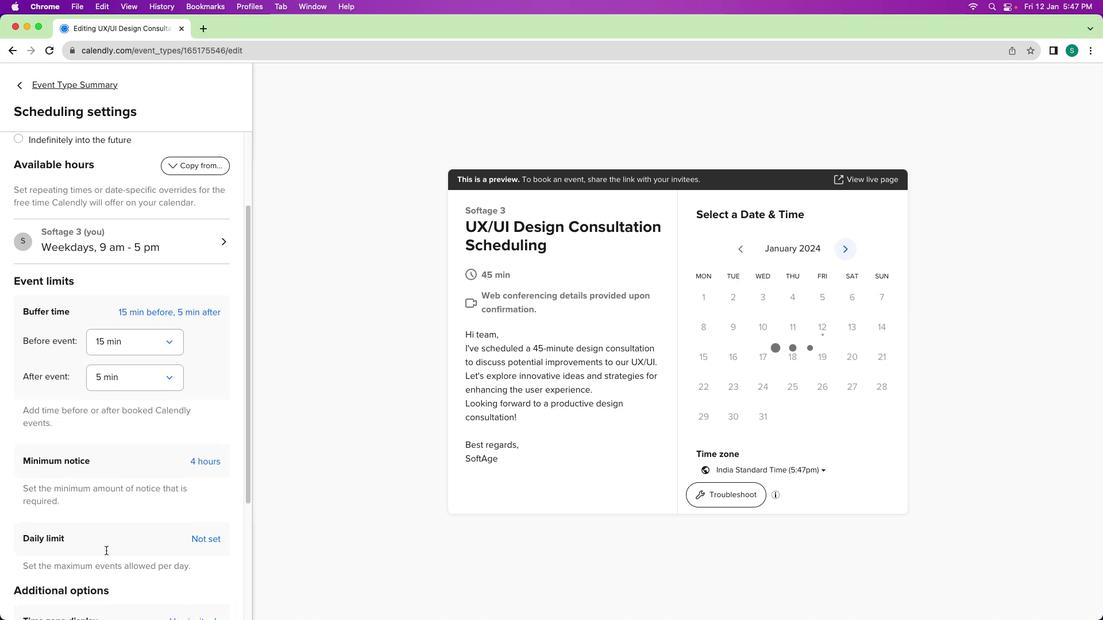 
Action: Mouse scrolled (105, 550) with delta (0, -2)
Screenshot: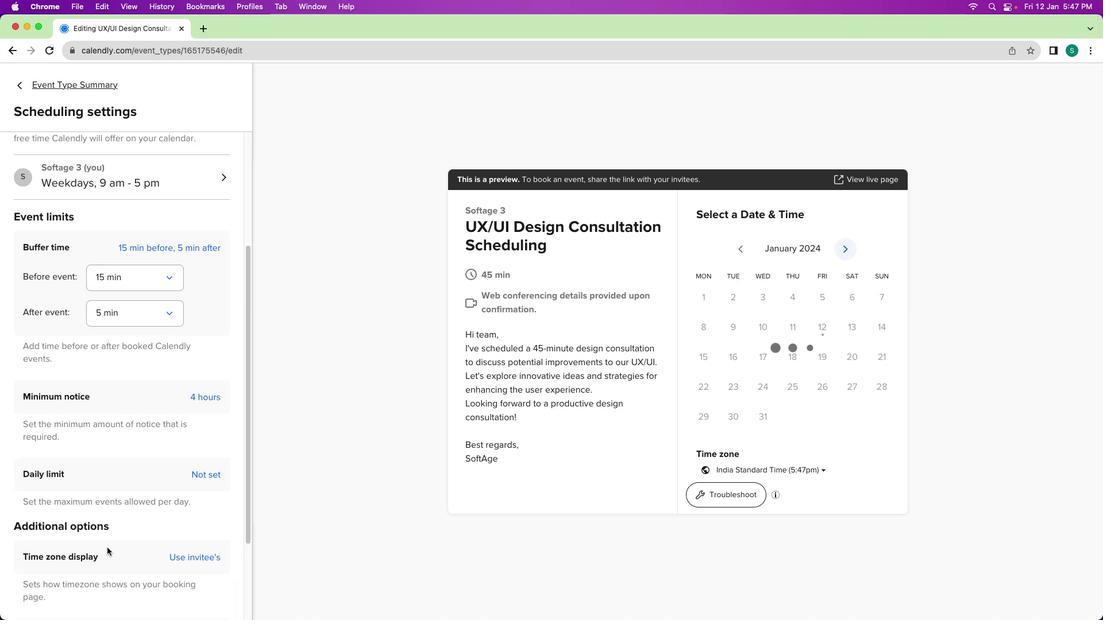 
Action: Mouse moved to (203, 399)
Screenshot: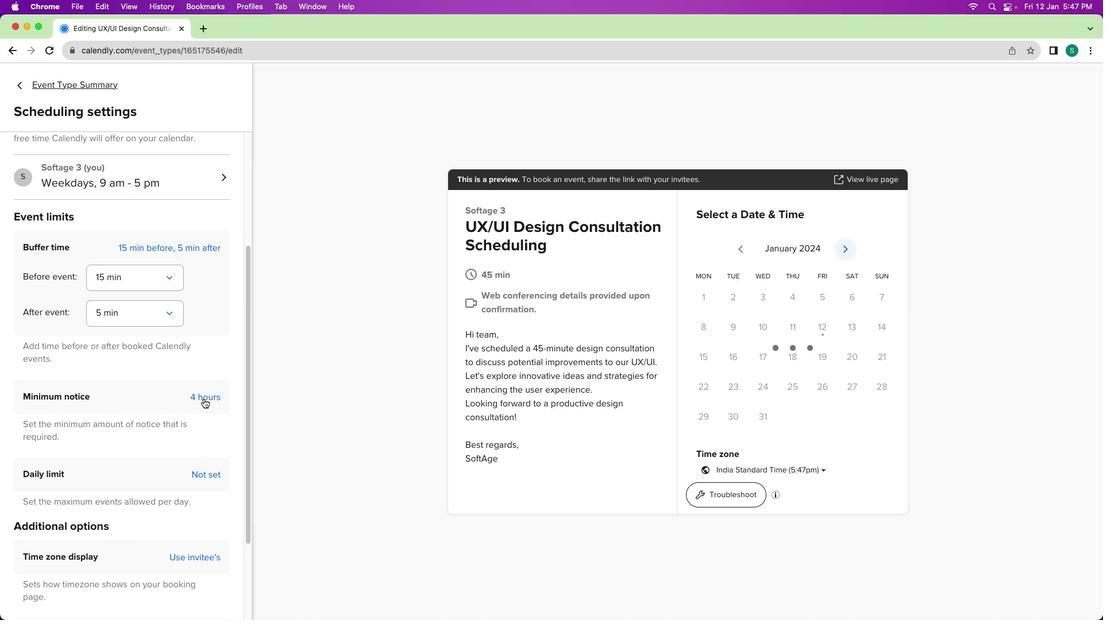 
Action: Mouse pressed left at (203, 399)
Screenshot: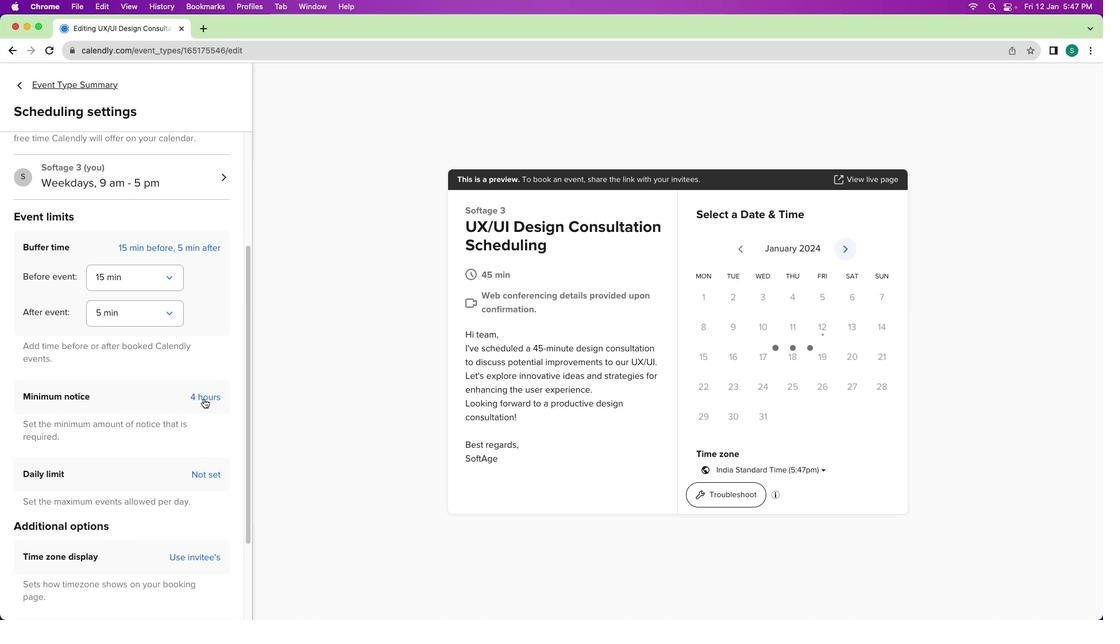 
Action: Mouse moved to (59, 375)
Screenshot: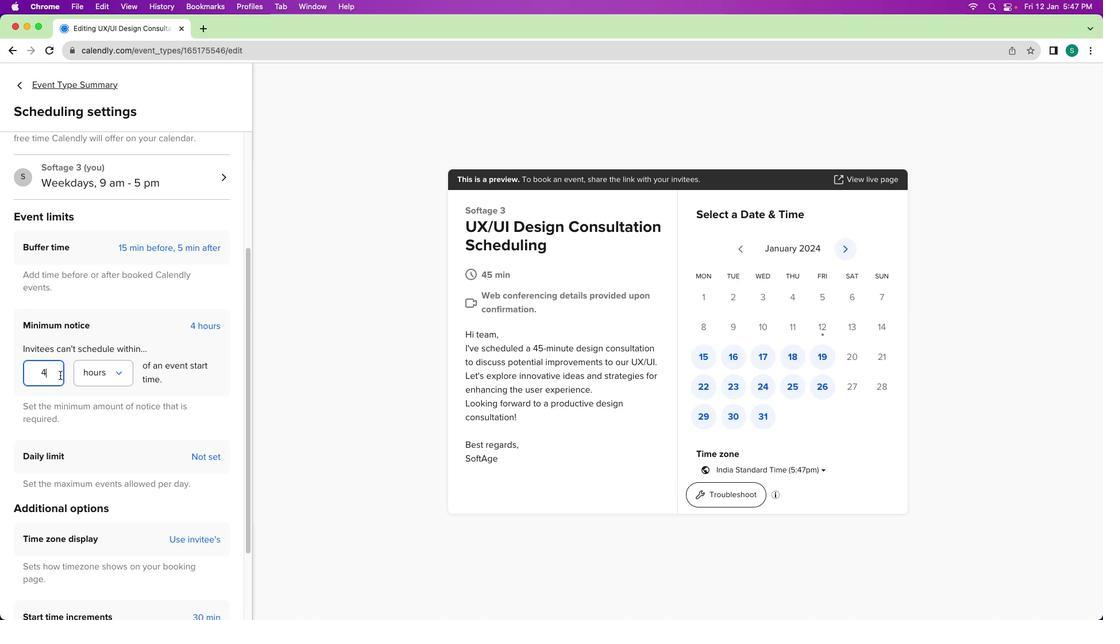 
Action: Mouse pressed left at (59, 375)
Screenshot: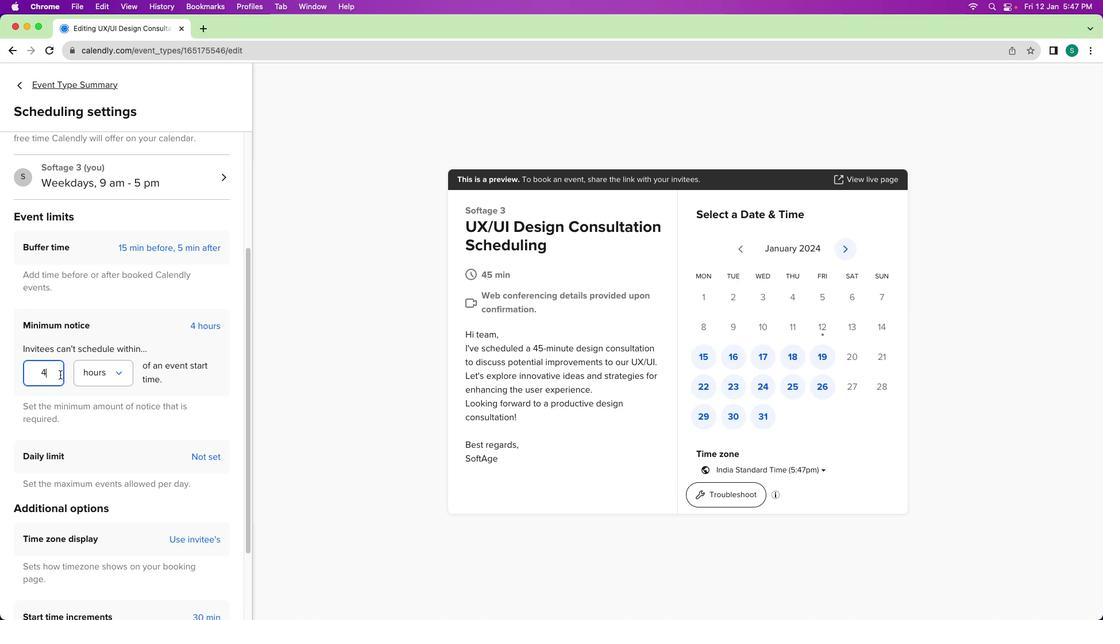 
Action: Mouse moved to (60, 375)
Screenshot: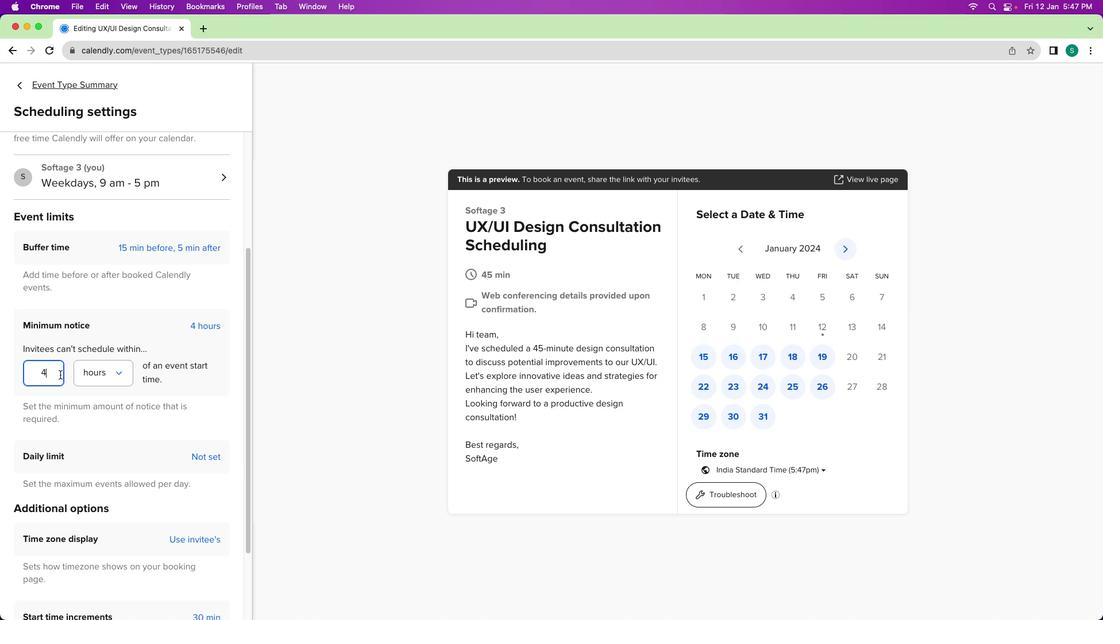 
Action: Key pressed Key.backspace'1''2'
Screenshot: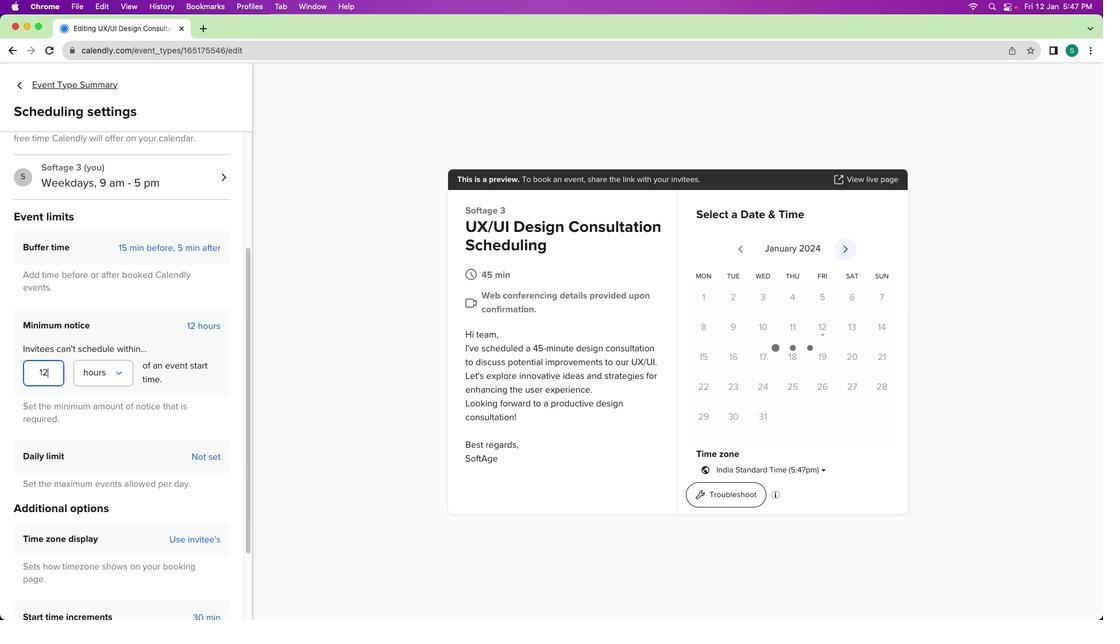 
Action: Mouse moved to (133, 498)
Screenshot: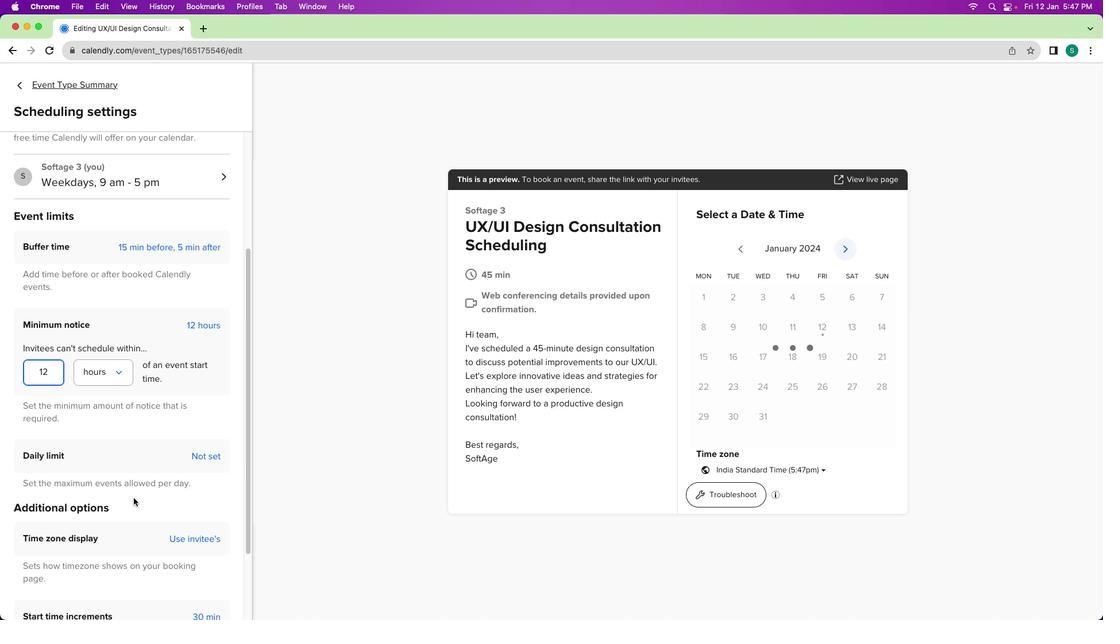 
Action: Mouse scrolled (133, 498) with delta (0, 0)
Screenshot: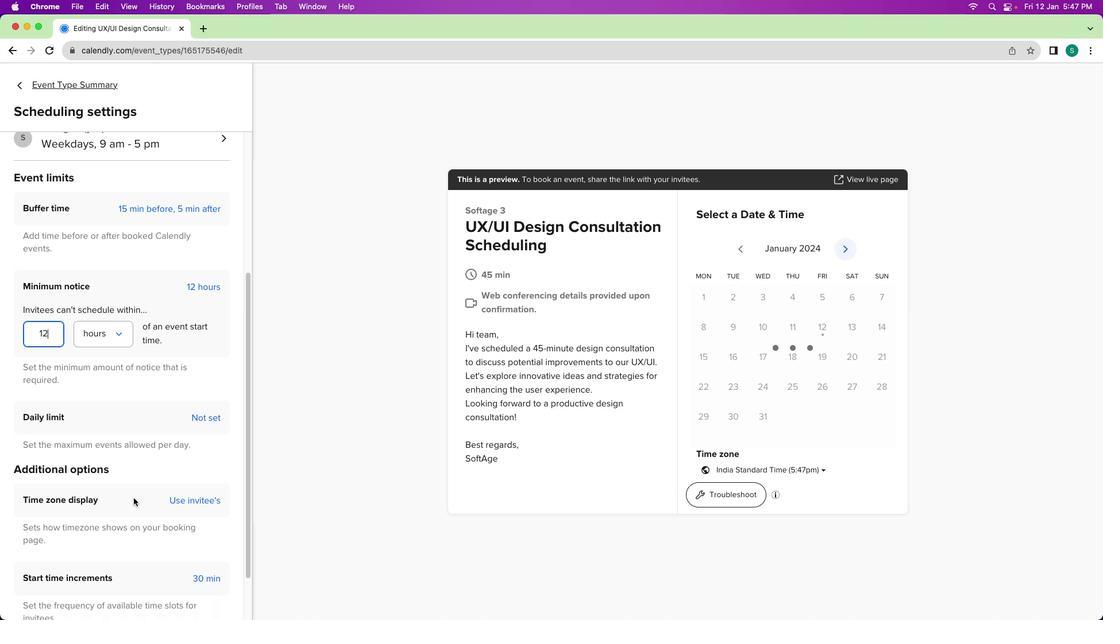
Action: Mouse scrolled (133, 498) with delta (0, 0)
Screenshot: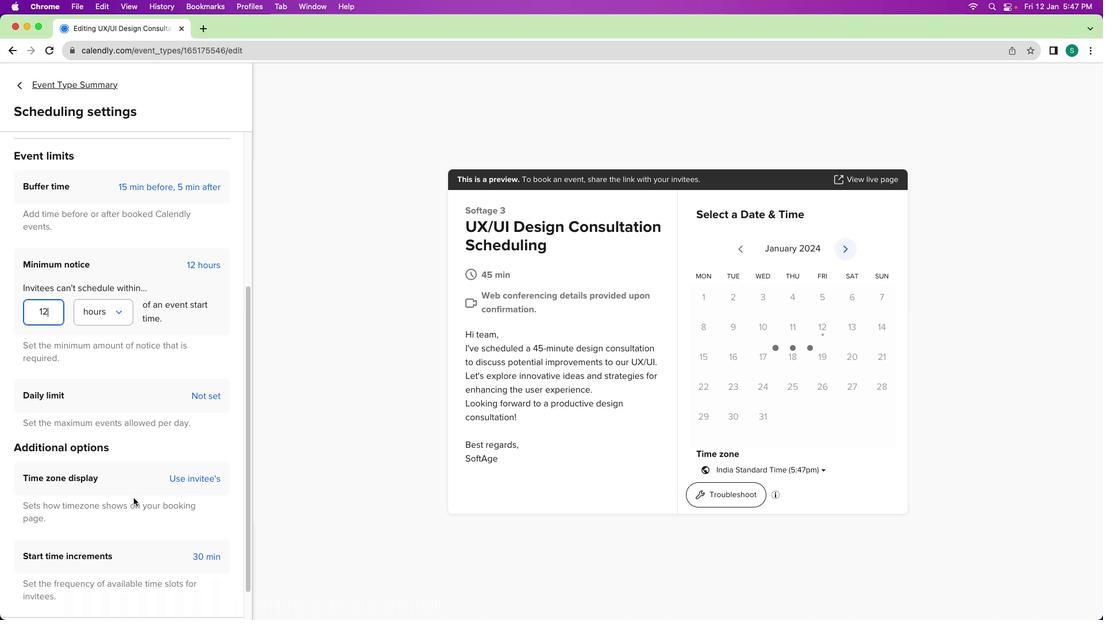 
Action: Mouse scrolled (133, 498) with delta (0, -1)
Screenshot: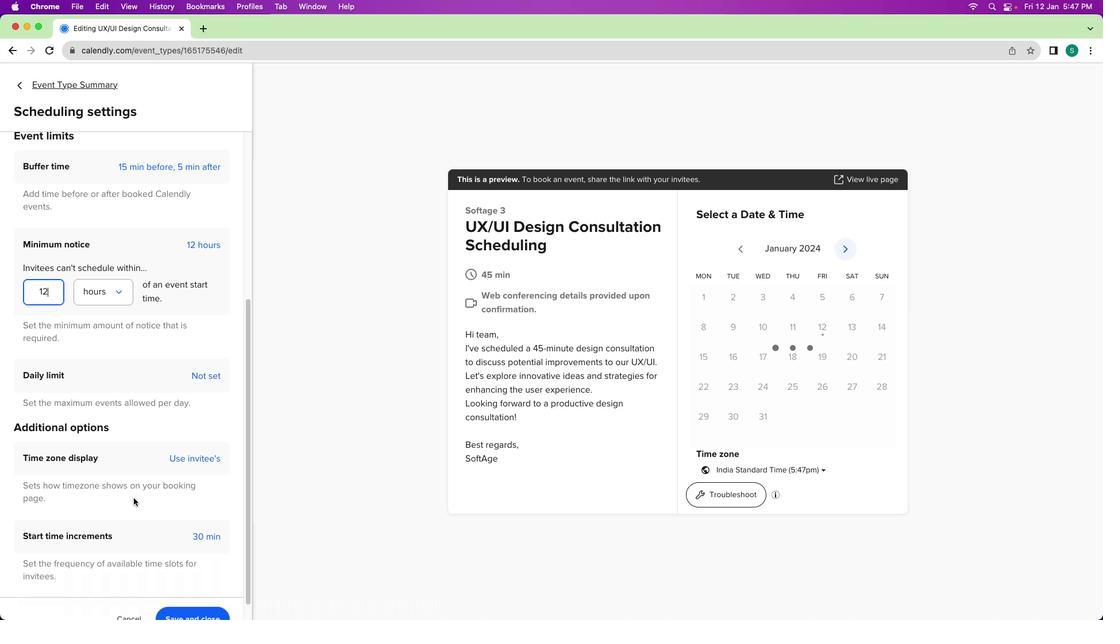
Action: Mouse scrolled (133, 498) with delta (0, -2)
Screenshot: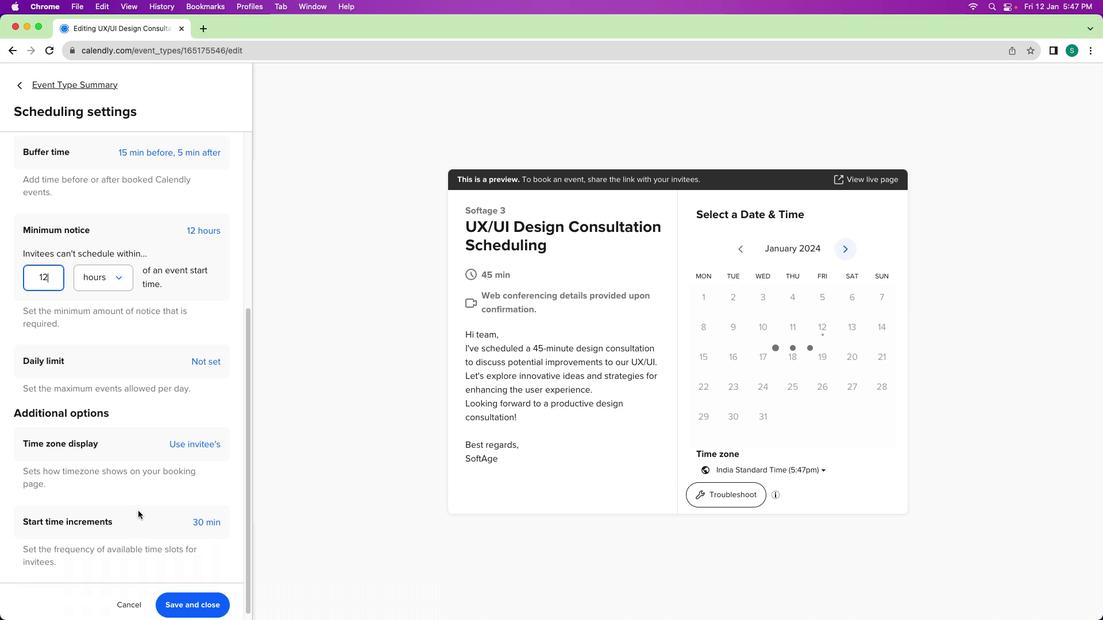 
Action: Mouse moved to (184, 594)
Screenshot: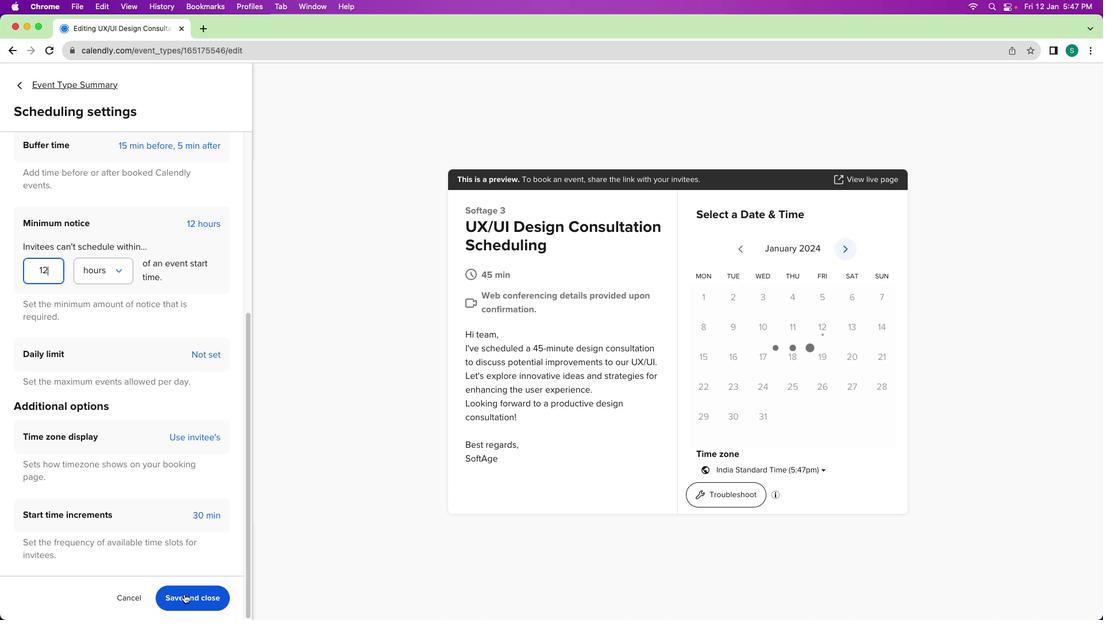 
Action: Mouse pressed left at (184, 594)
Screenshot: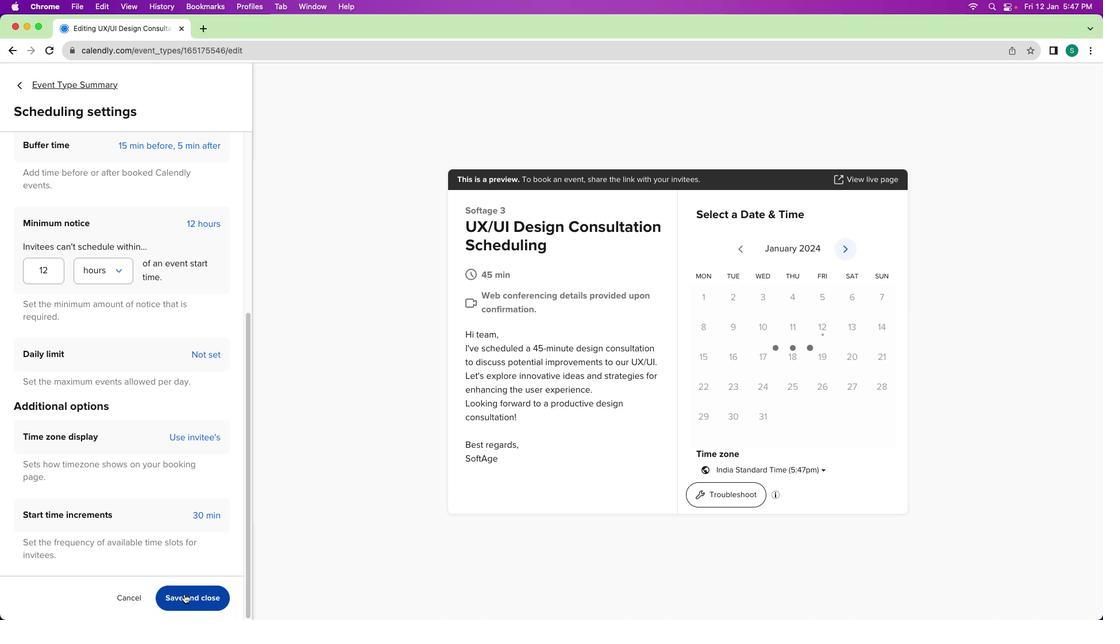
Action: Mouse moved to (50, 89)
Screenshot: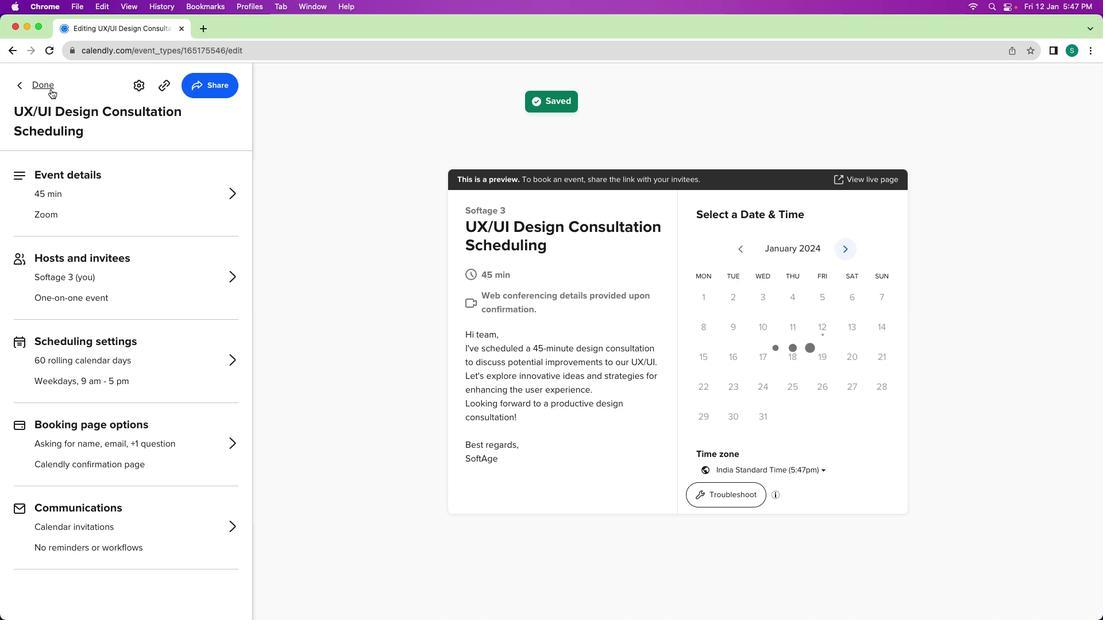
Action: Mouse pressed left at (50, 89)
Screenshot: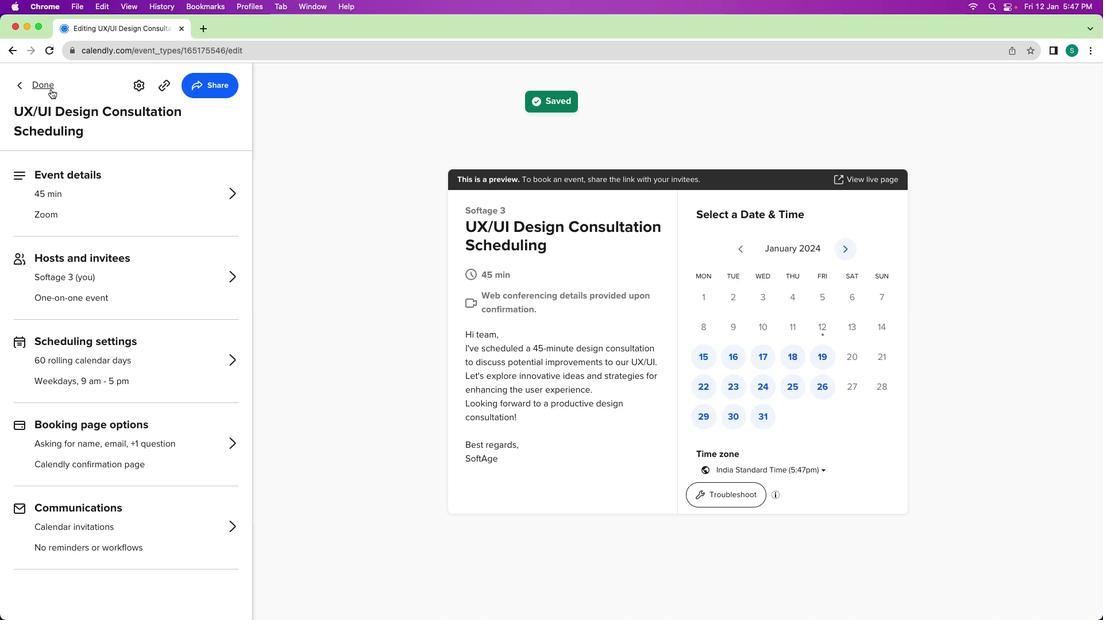 
Action: Mouse moved to (427, 333)
Screenshot: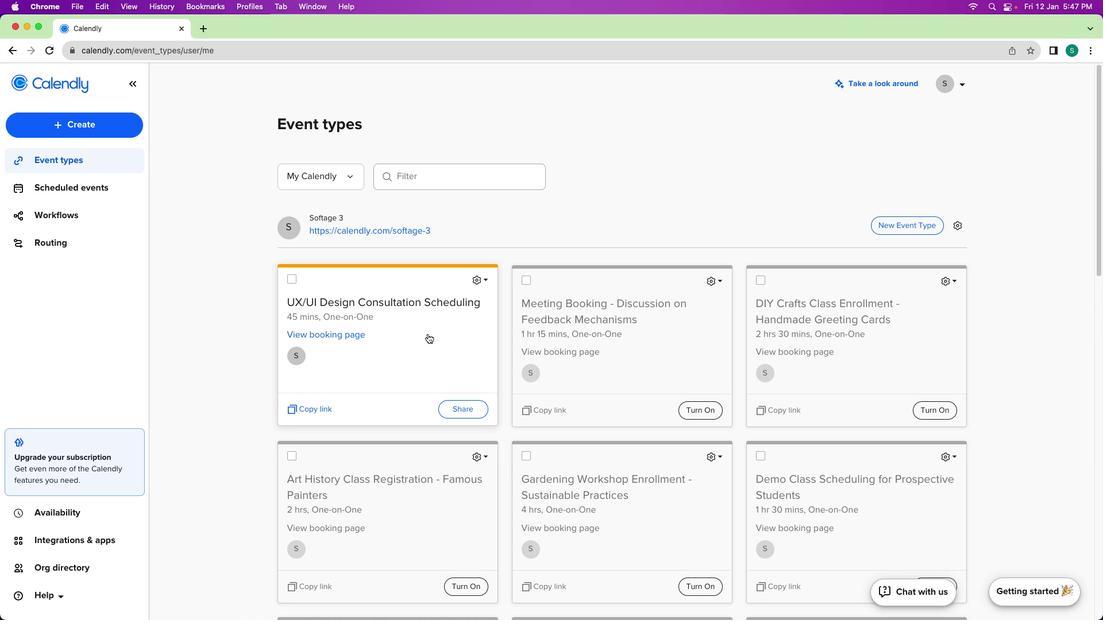 
